 Task: In the  document managingstress.odt Insert horizontal line 'above the text' Create the translated copy of the document in  'Chinese (Simplified)' Select the second point and  Clear Formatting
Action: Mouse moved to (349, 220)
Screenshot: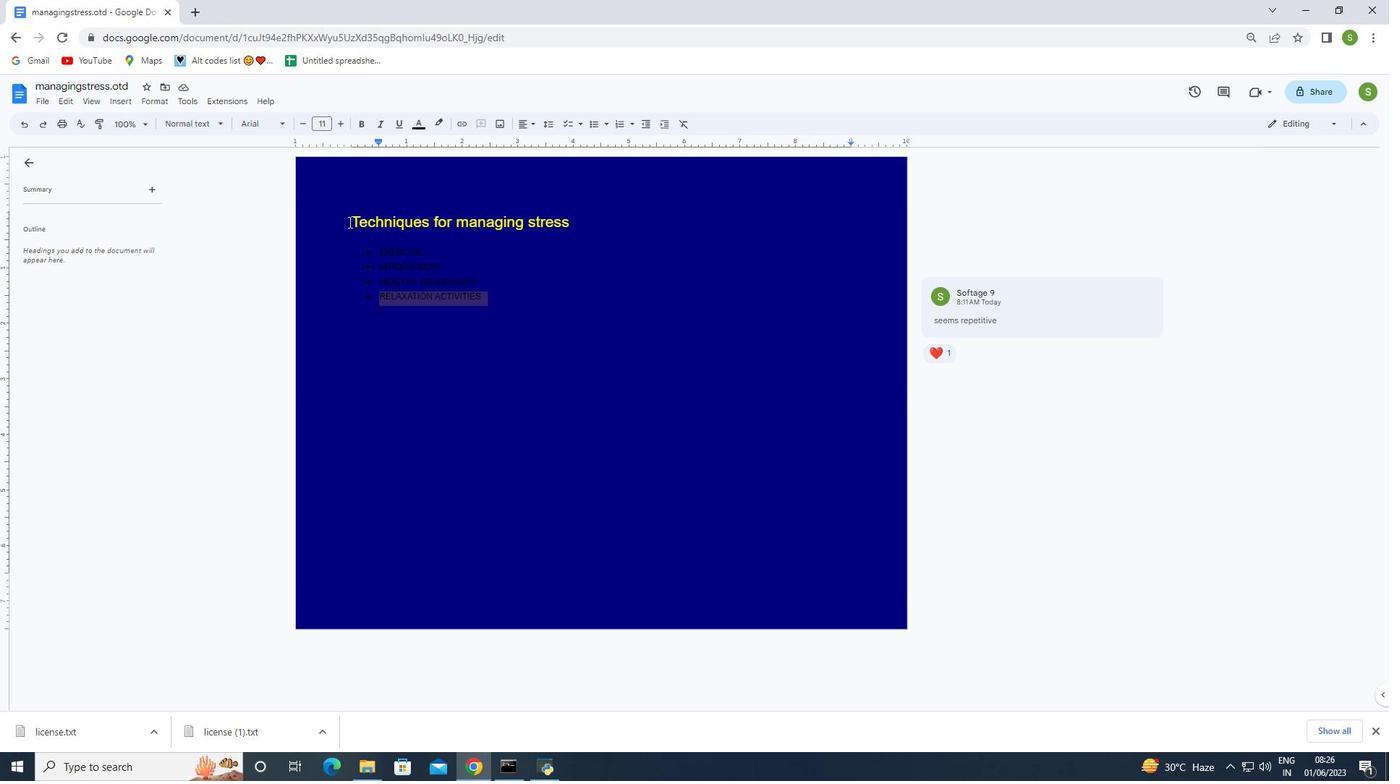 
Action: Mouse pressed left at (349, 220)
Screenshot: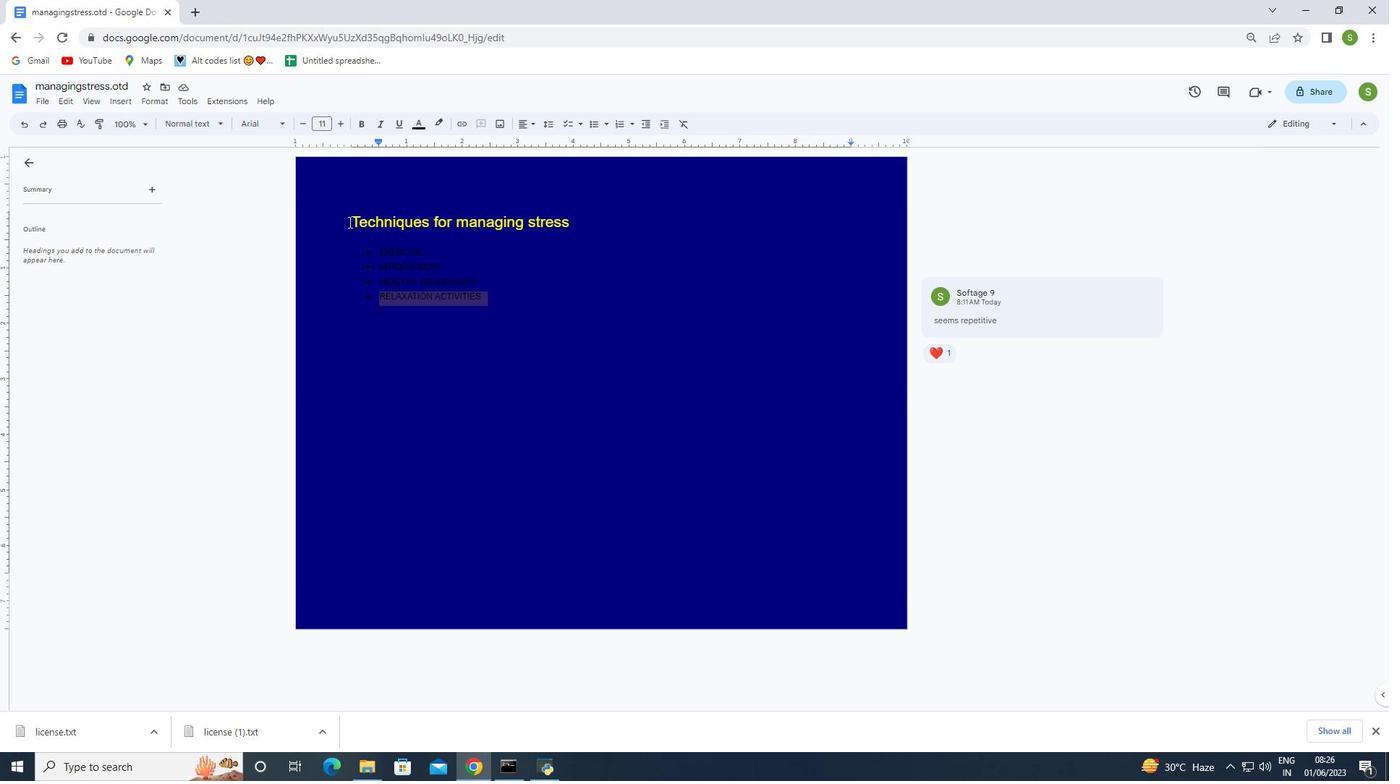 
Action: Mouse moved to (125, 101)
Screenshot: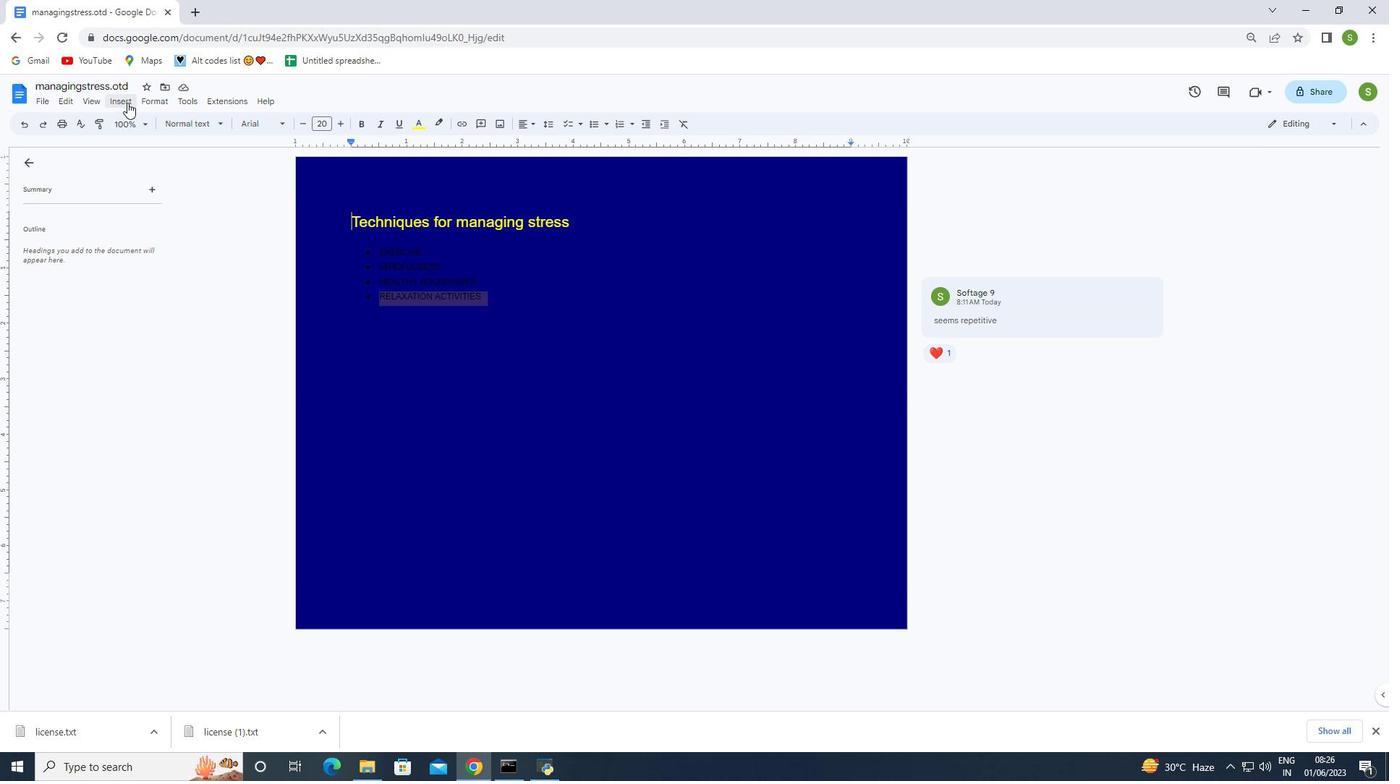 
Action: Mouse pressed left at (125, 101)
Screenshot: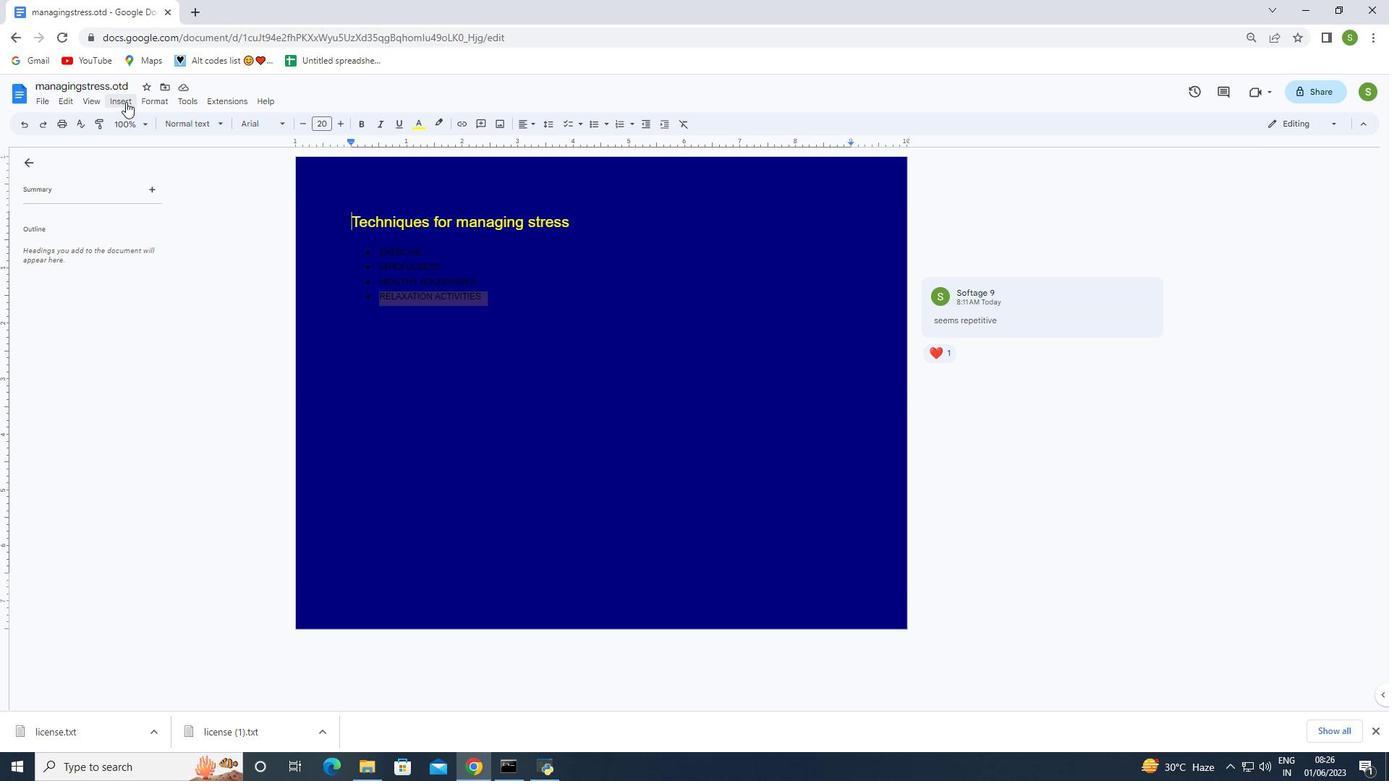 
Action: Mouse moved to (141, 196)
Screenshot: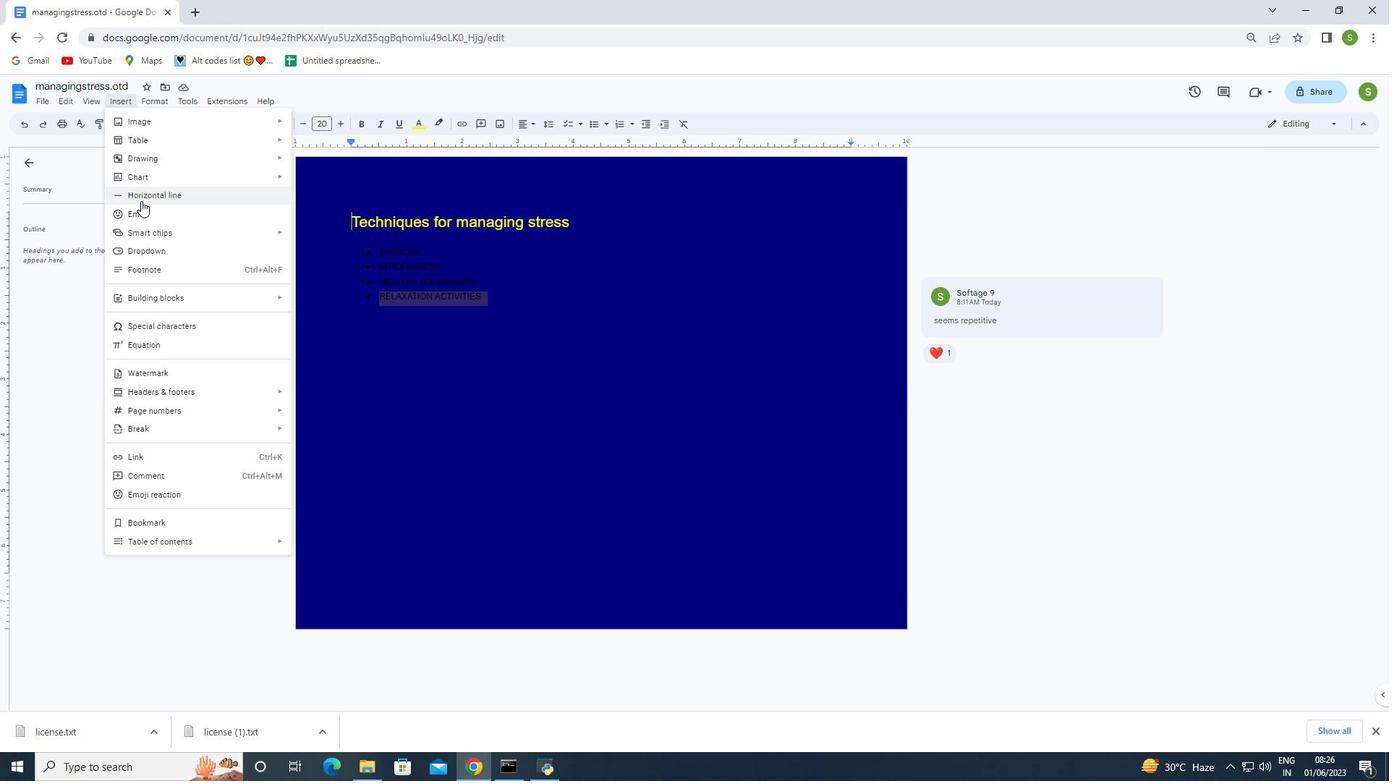 
Action: Mouse pressed left at (141, 196)
Screenshot: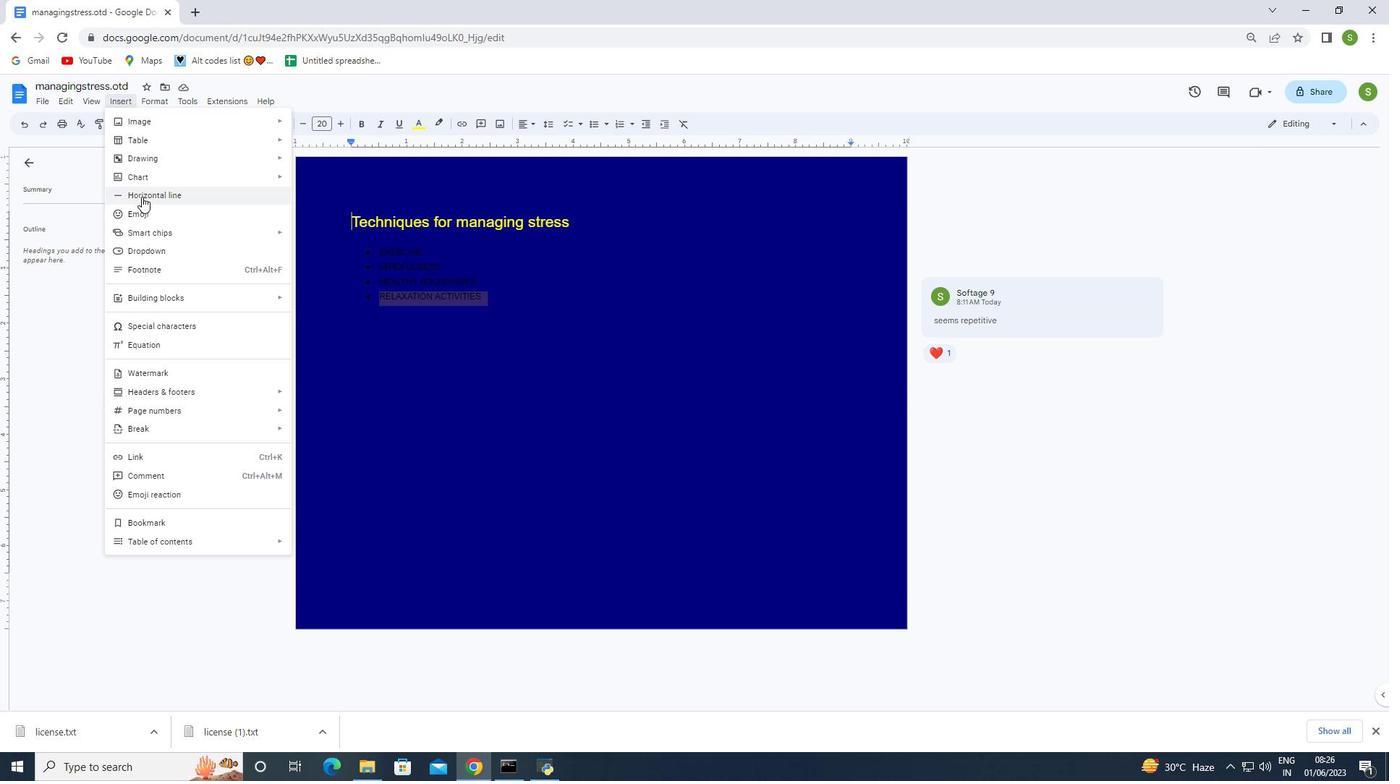 
Action: Mouse moved to (497, 338)
Screenshot: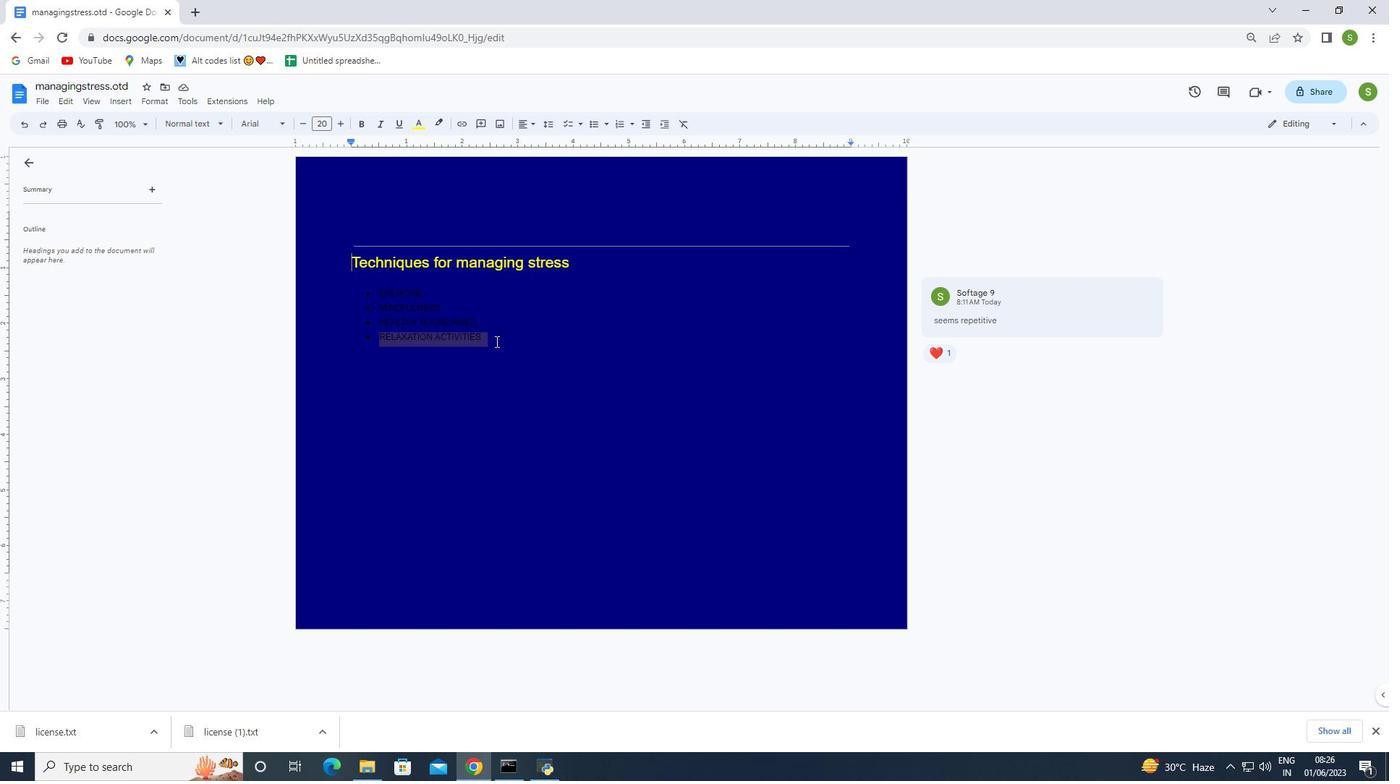 
Action: Mouse pressed left at (497, 338)
Screenshot: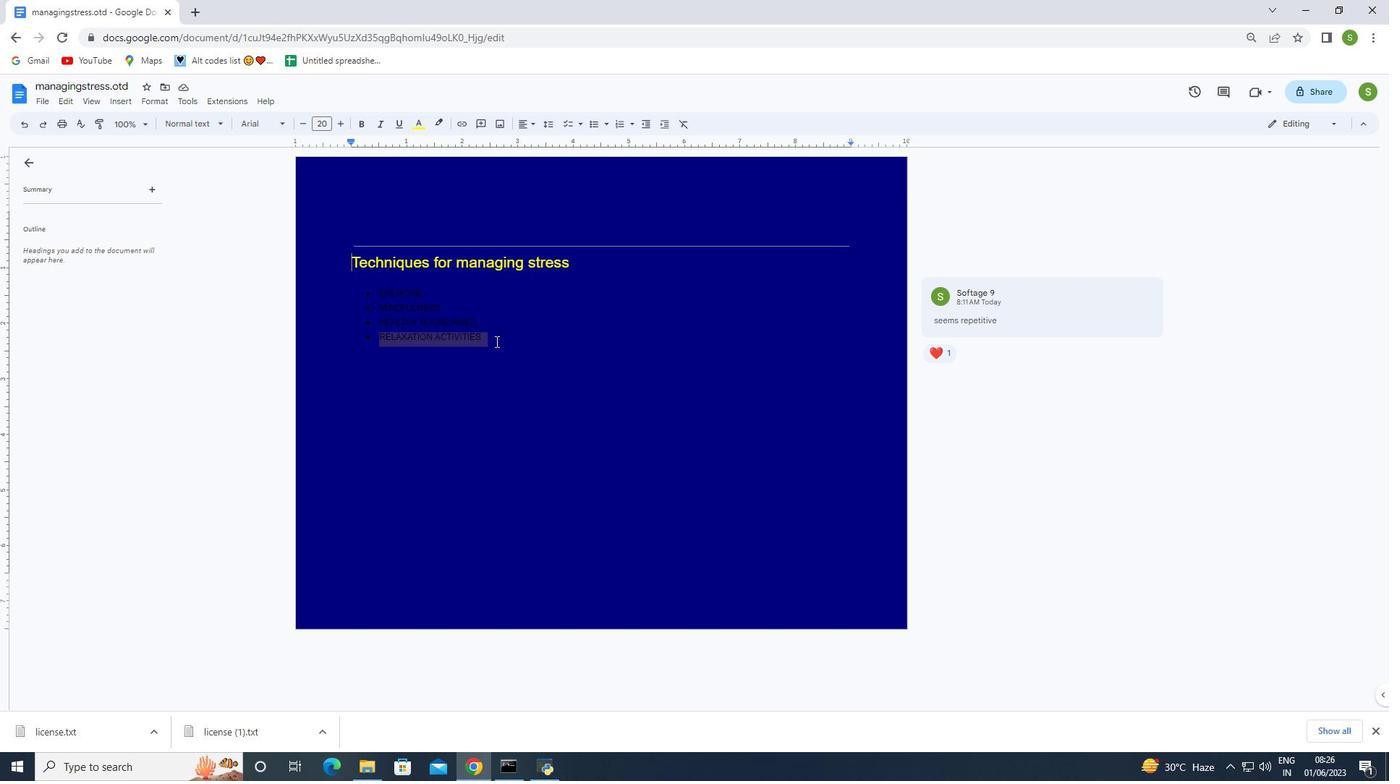 
Action: Mouse moved to (570, 341)
Screenshot: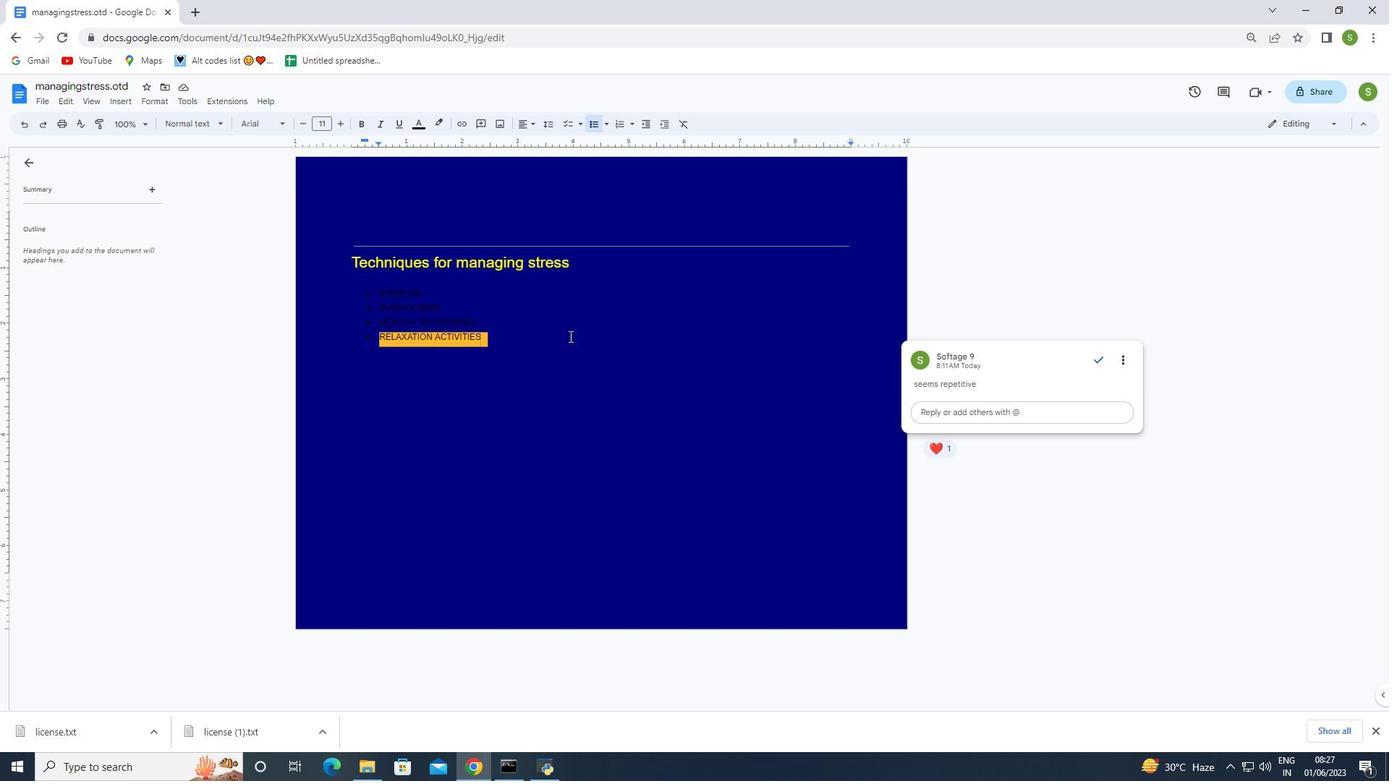 
Action: Mouse pressed left at (570, 341)
Screenshot: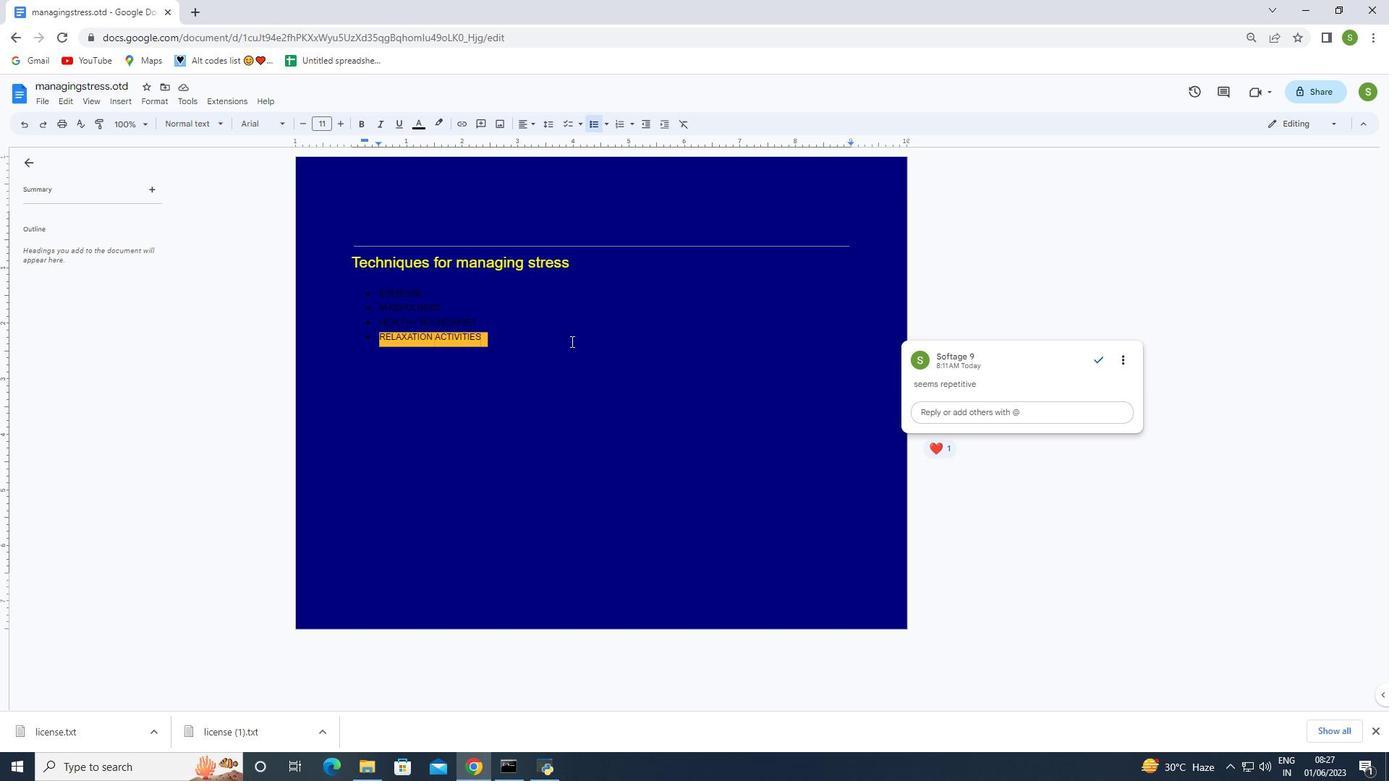 
Action: Mouse moved to (350, 261)
Screenshot: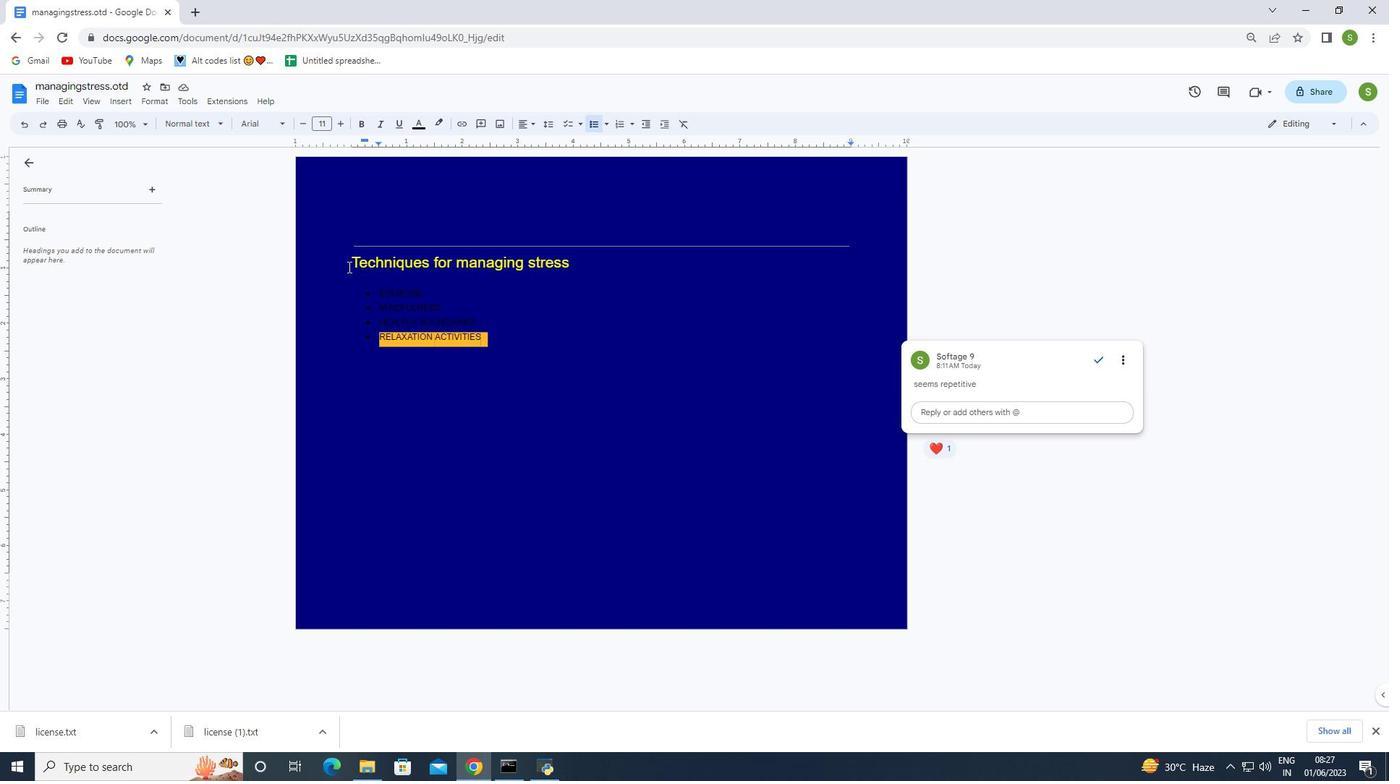 
Action: Mouse pressed left at (350, 261)
Screenshot: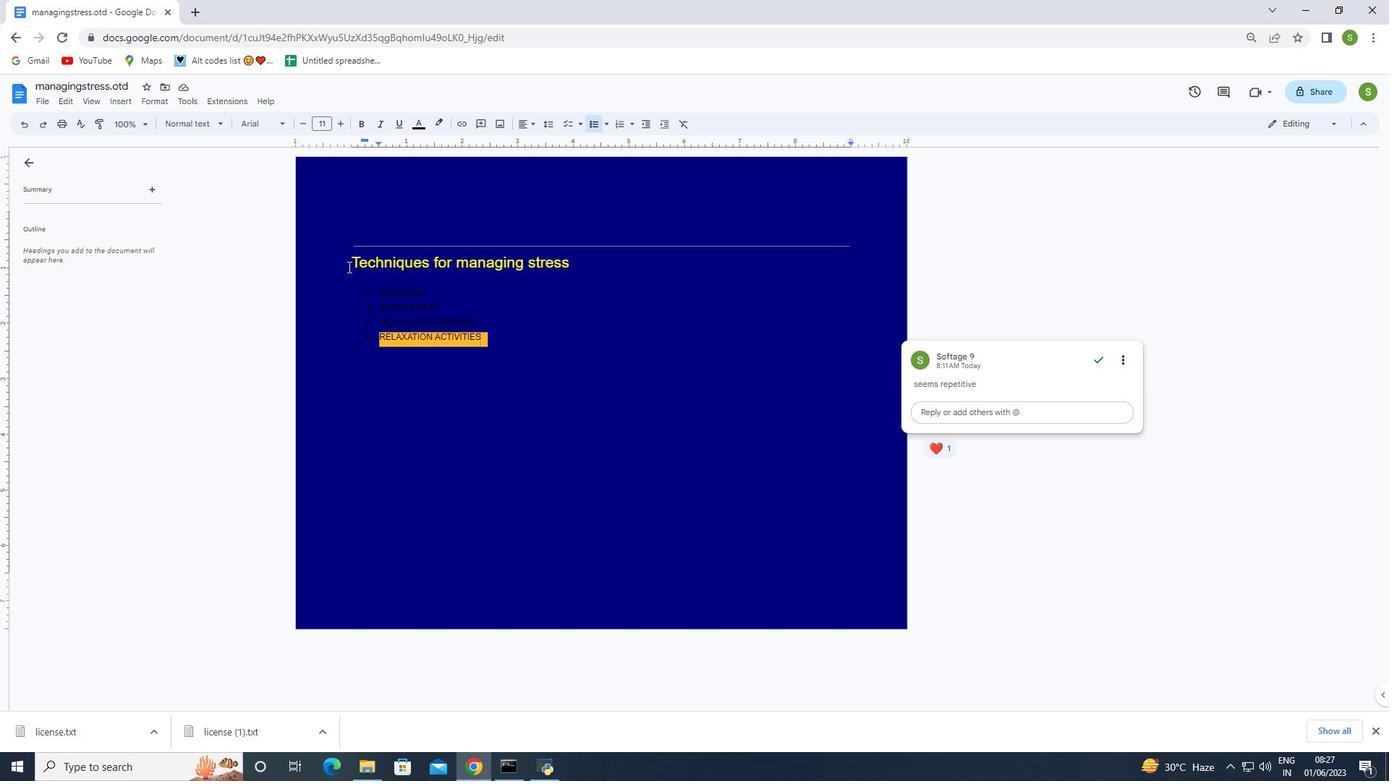 
Action: Mouse moved to (185, 103)
Screenshot: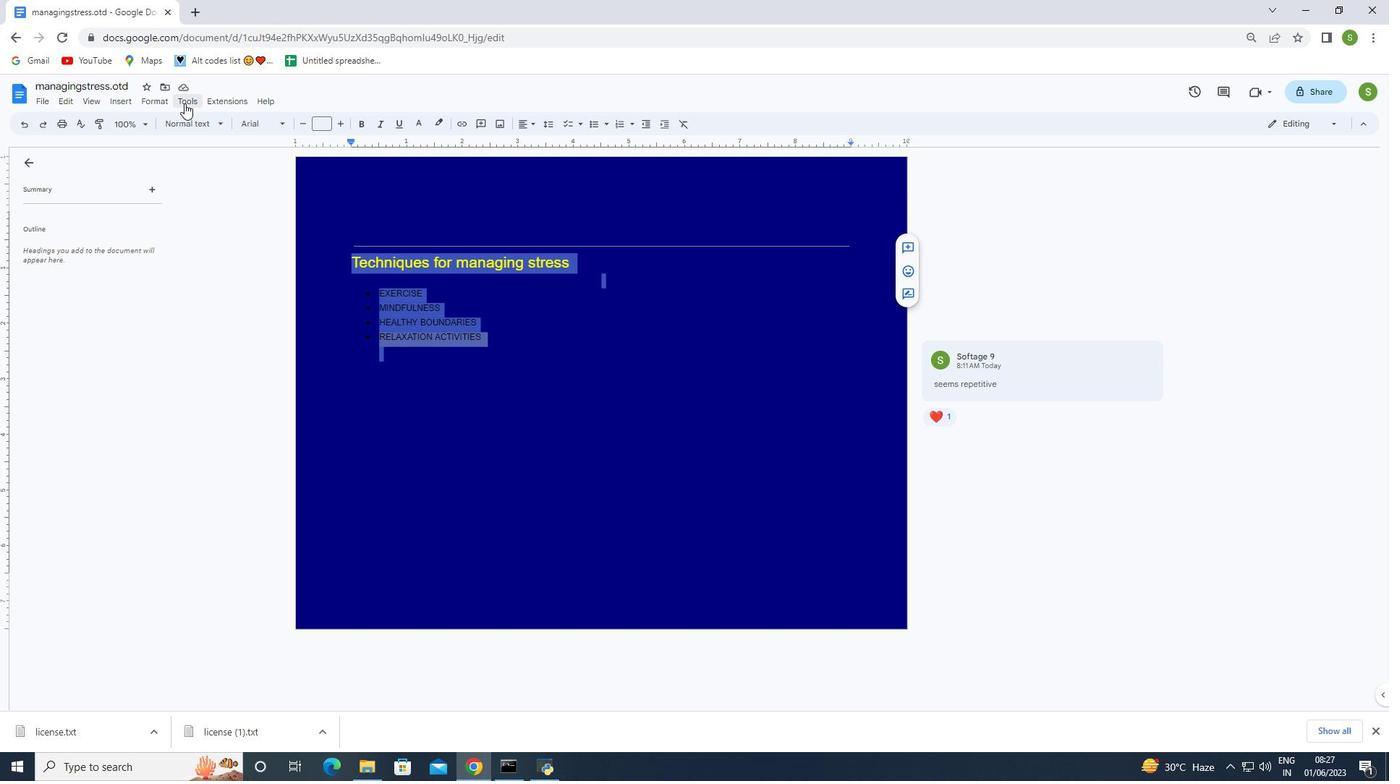
Action: Mouse pressed left at (185, 103)
Screenshot: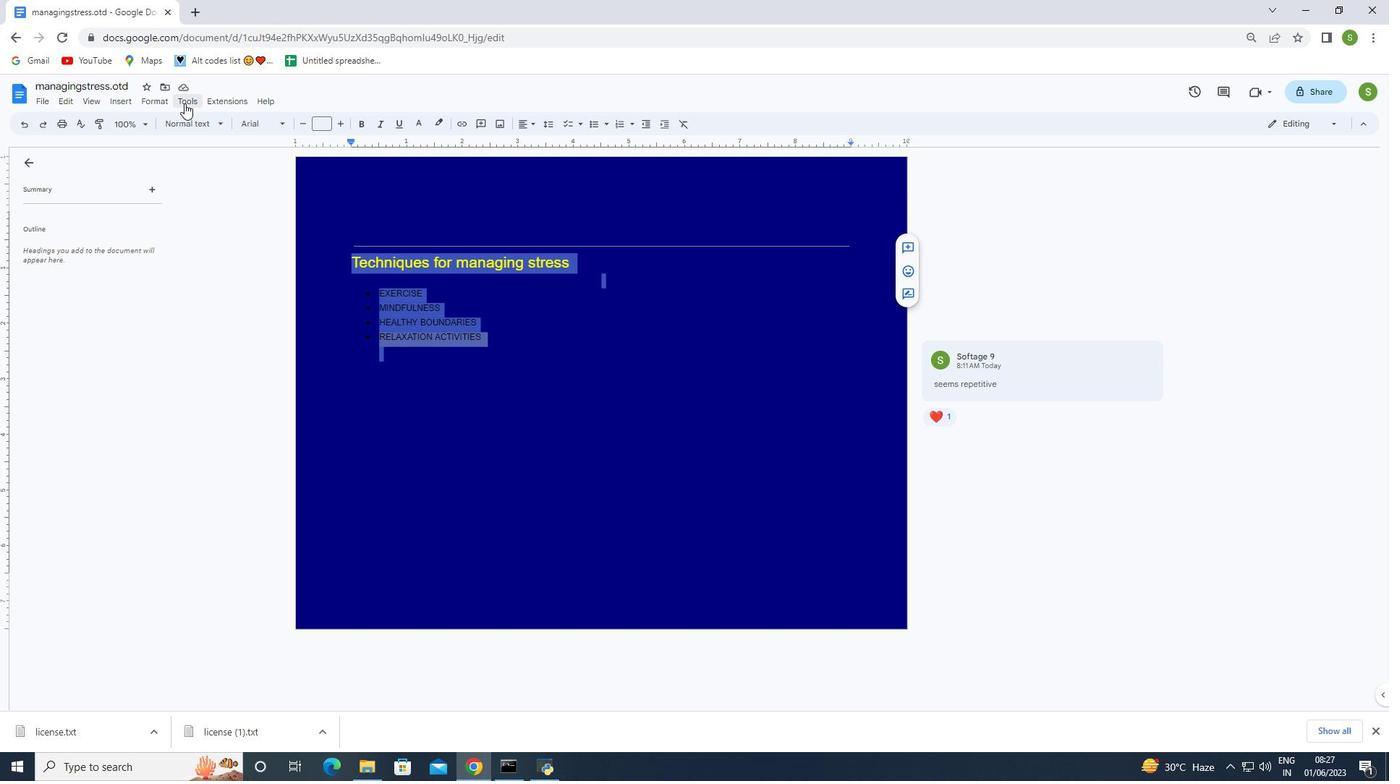 
Action: Mouse moved to (219, 302)
Screenshot: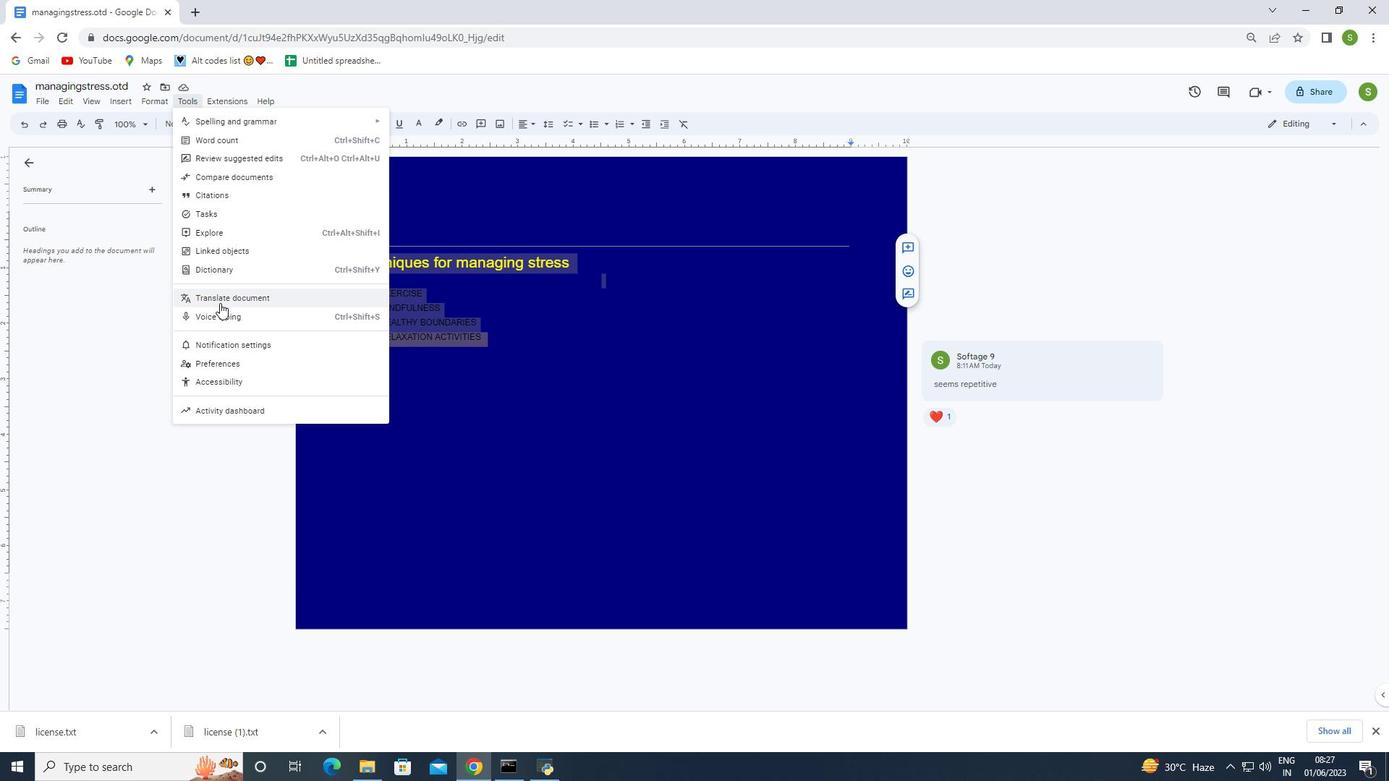
Action: Mouse pressed left at (219, 302)
Screenshot: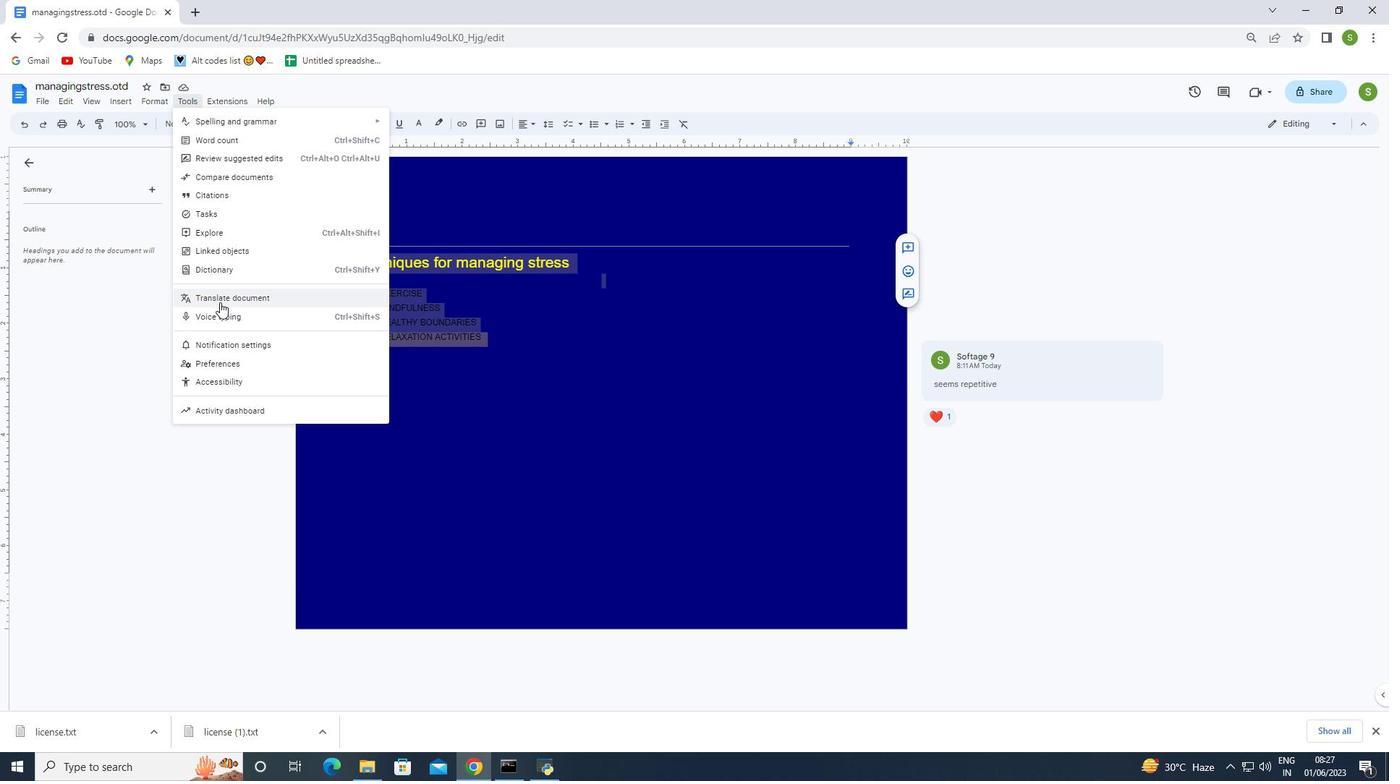 
Action: Mouse moved to (625, 419)
Screenshot: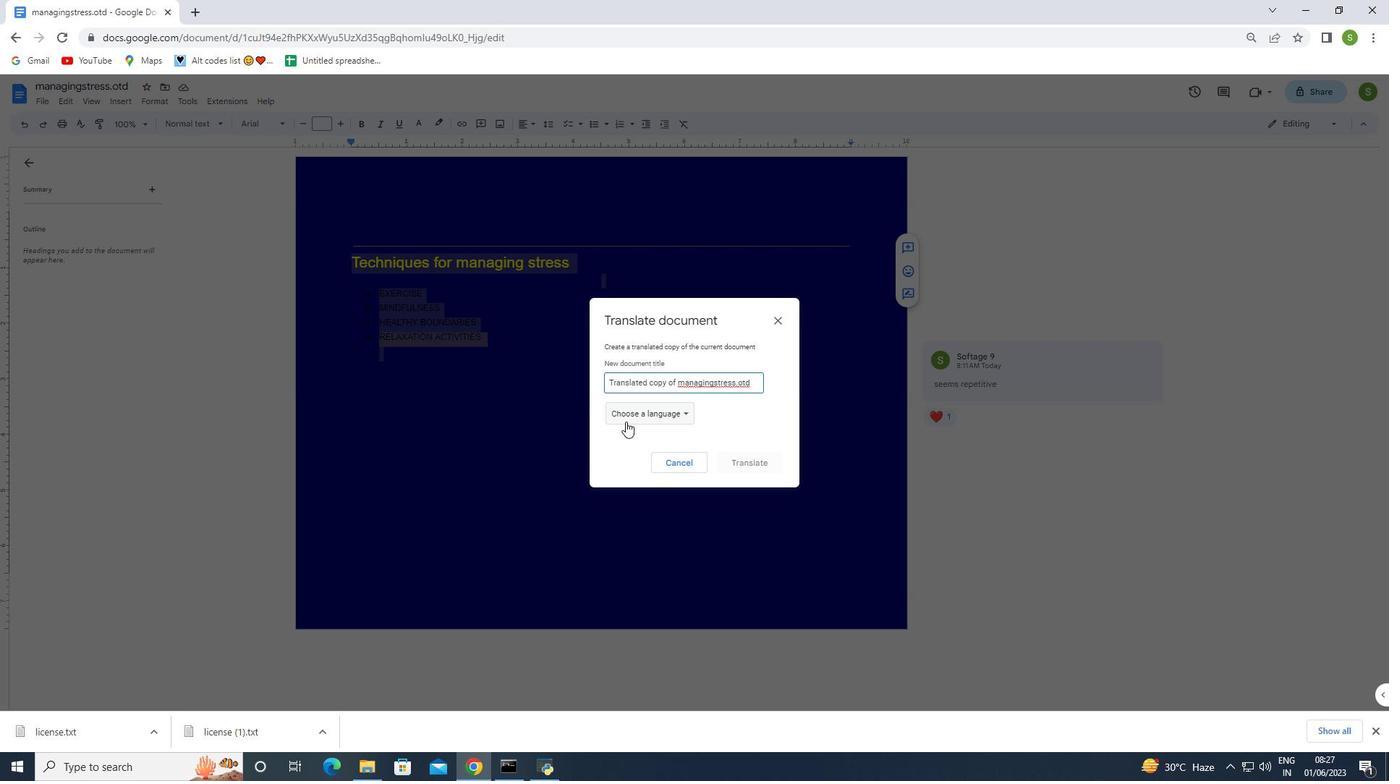 
Action: Mouse pressed left at (625, 419)
Screenshot: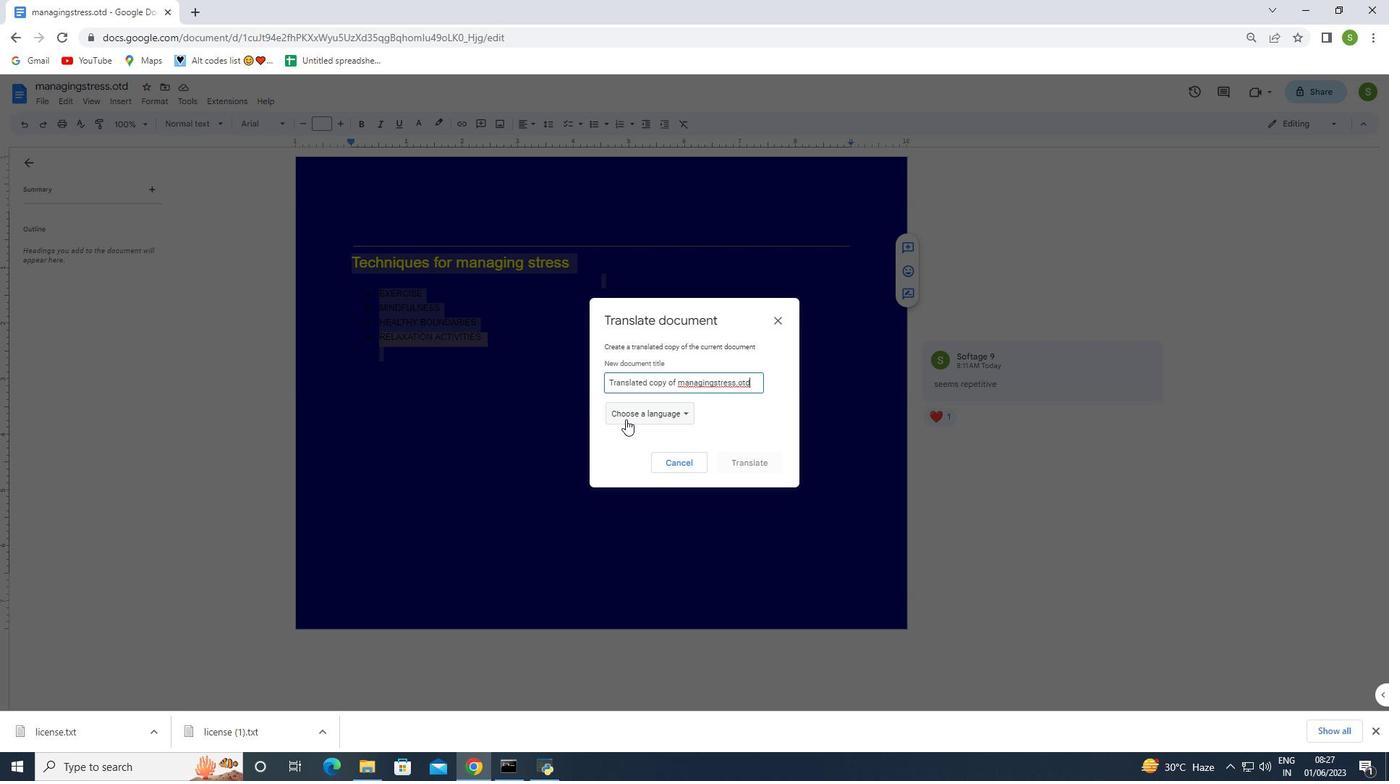 
Action: Mouse moved to (653, 651)
Screenshot: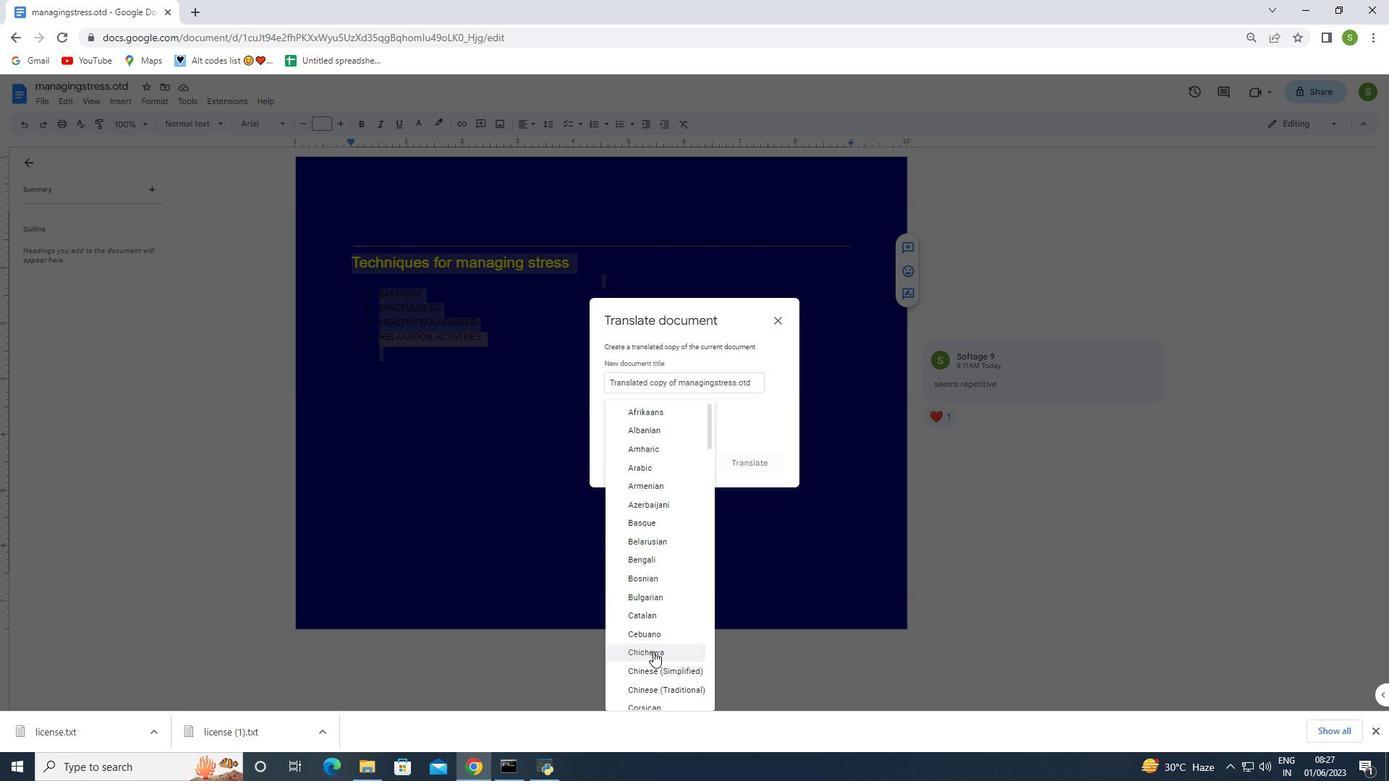 
Action: Mouse scrolled (653, 651) with delta (0, 0)
Screenshot: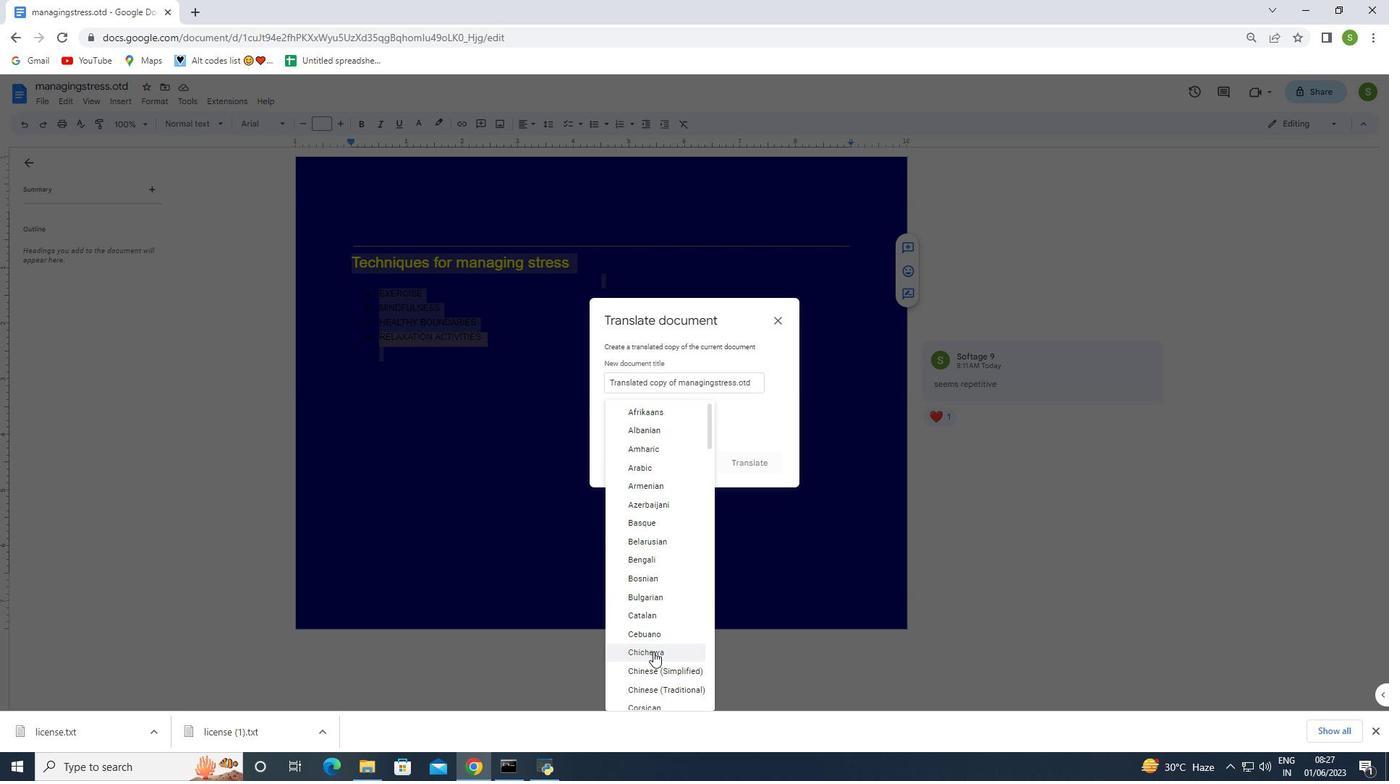
Action: Mouse moved to (667, 599)
Screenshot: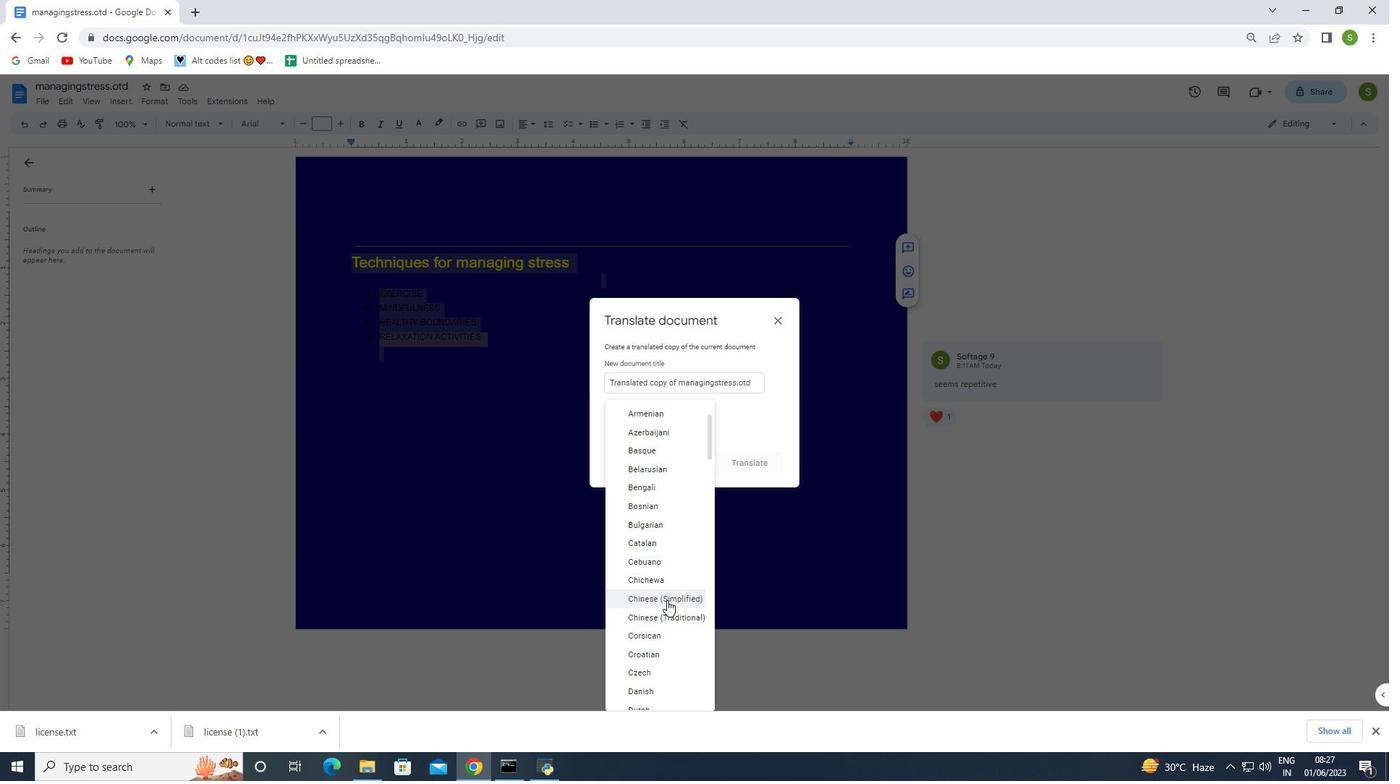
Action: Mouse pressed left at (667, 599)
Screenshot: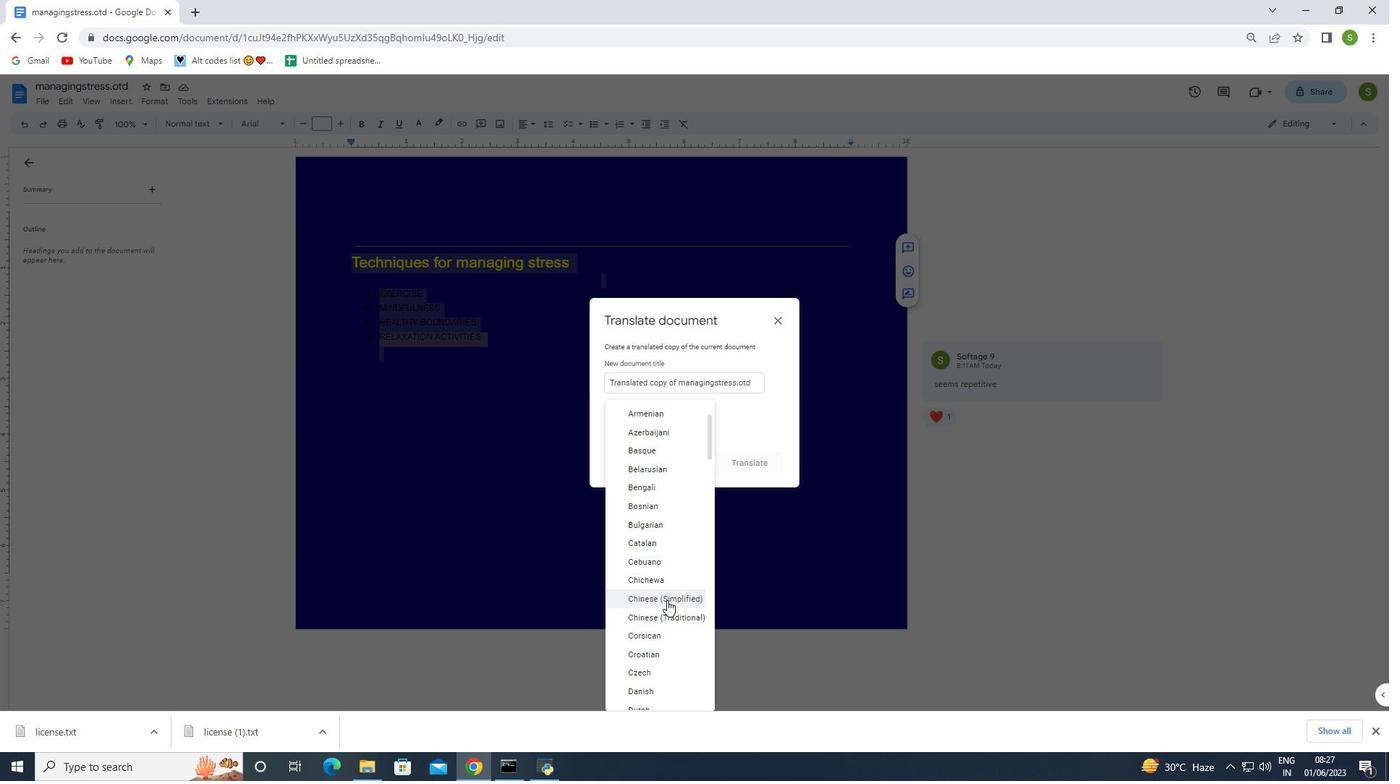 
Action: Mouse moved to (748, 460)
Screenshot: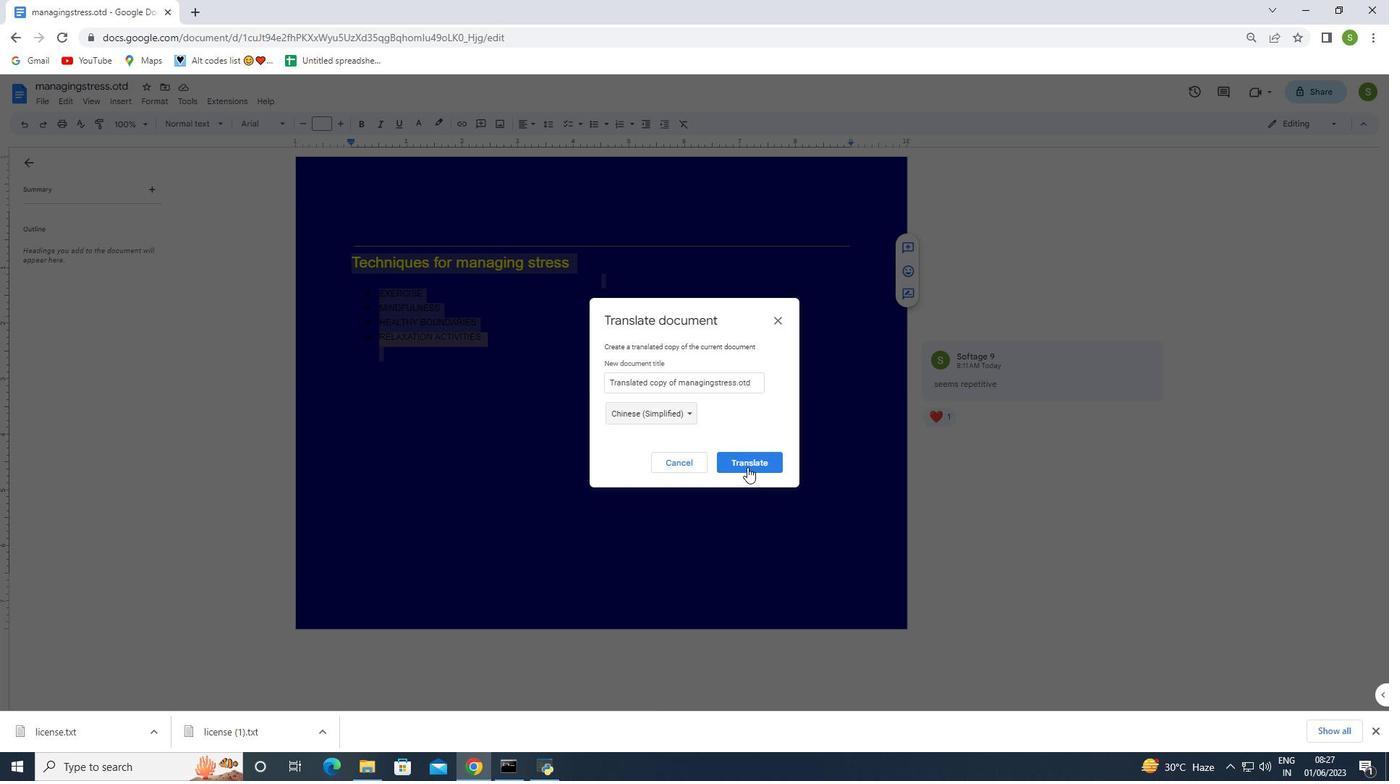 
Action: Mouse pressed left at (748, 460)
Screenshot: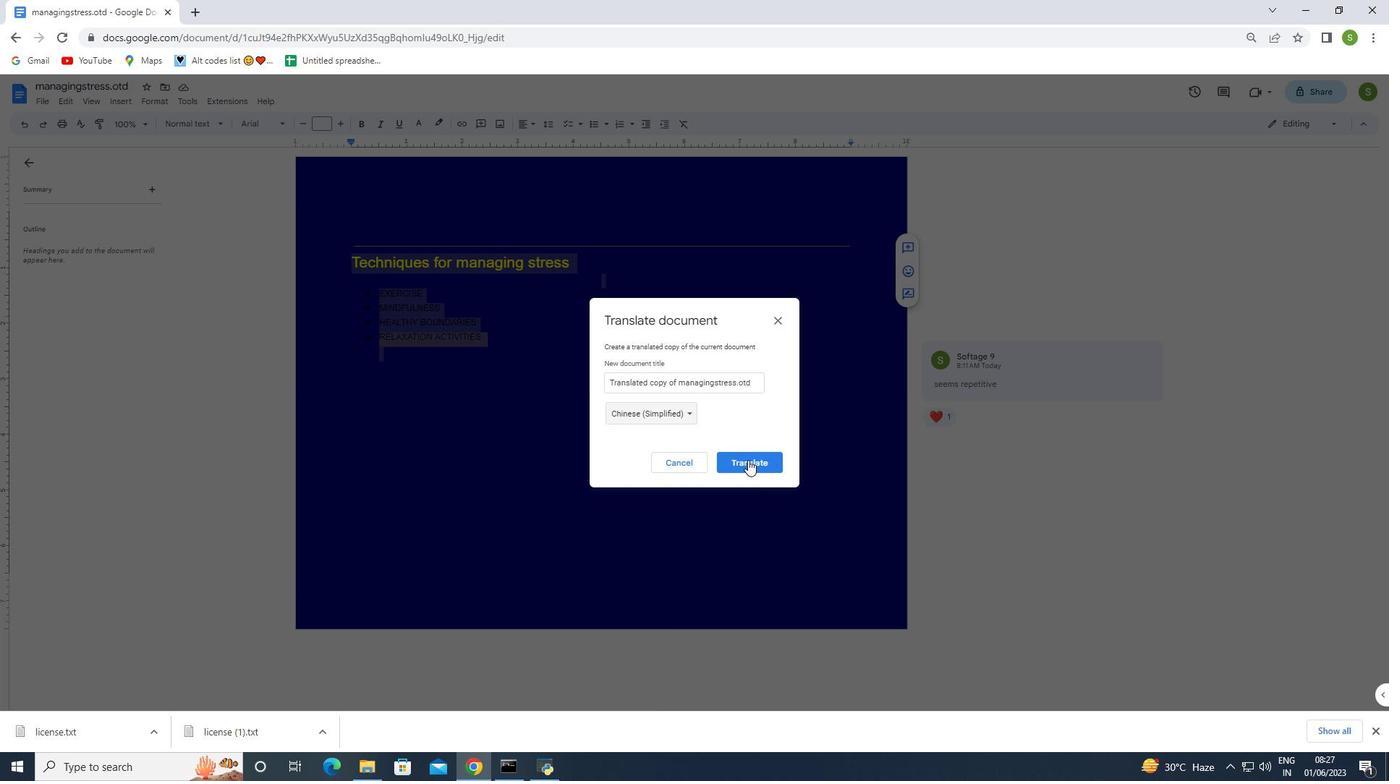 
Action: Mouse moved to (573, 409)
Screenshot: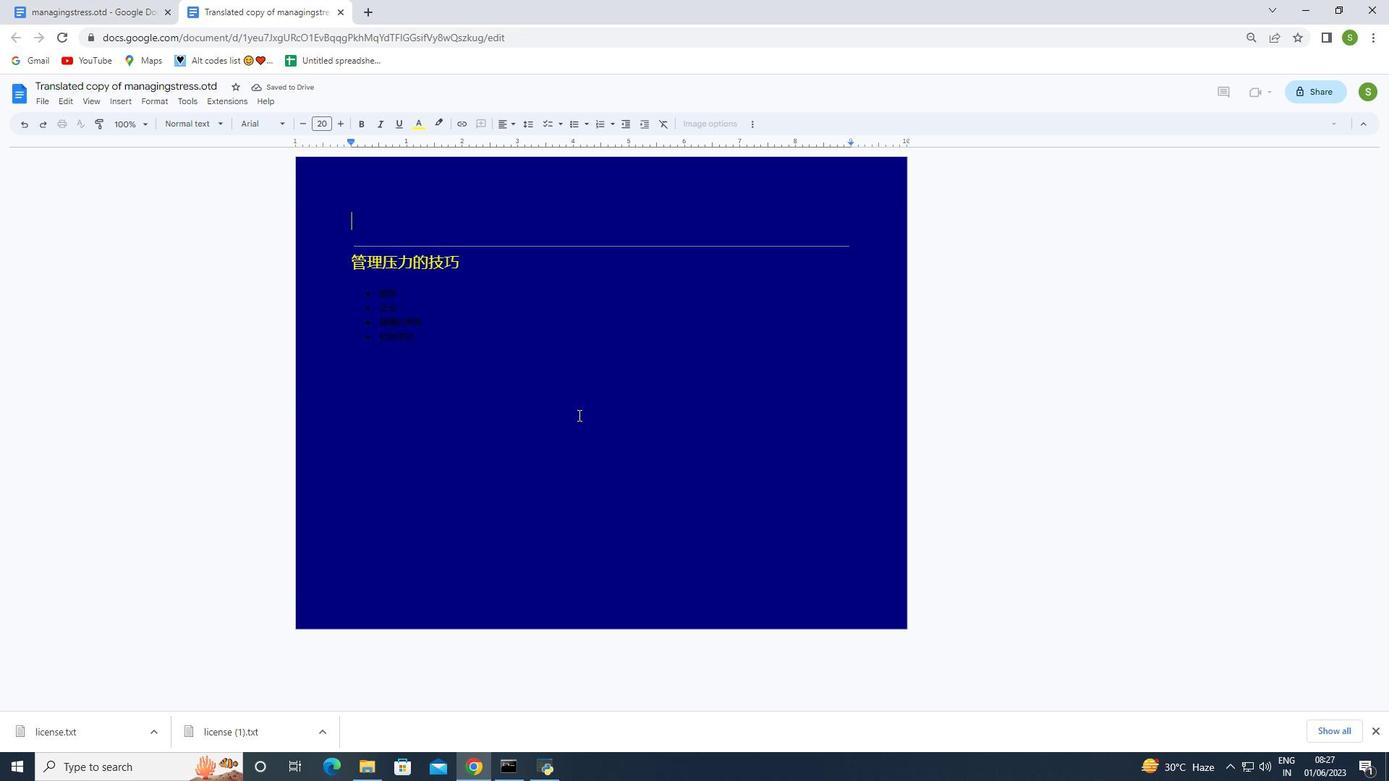 
Action: Mouse pressed left at (573, 409)
Screenshot: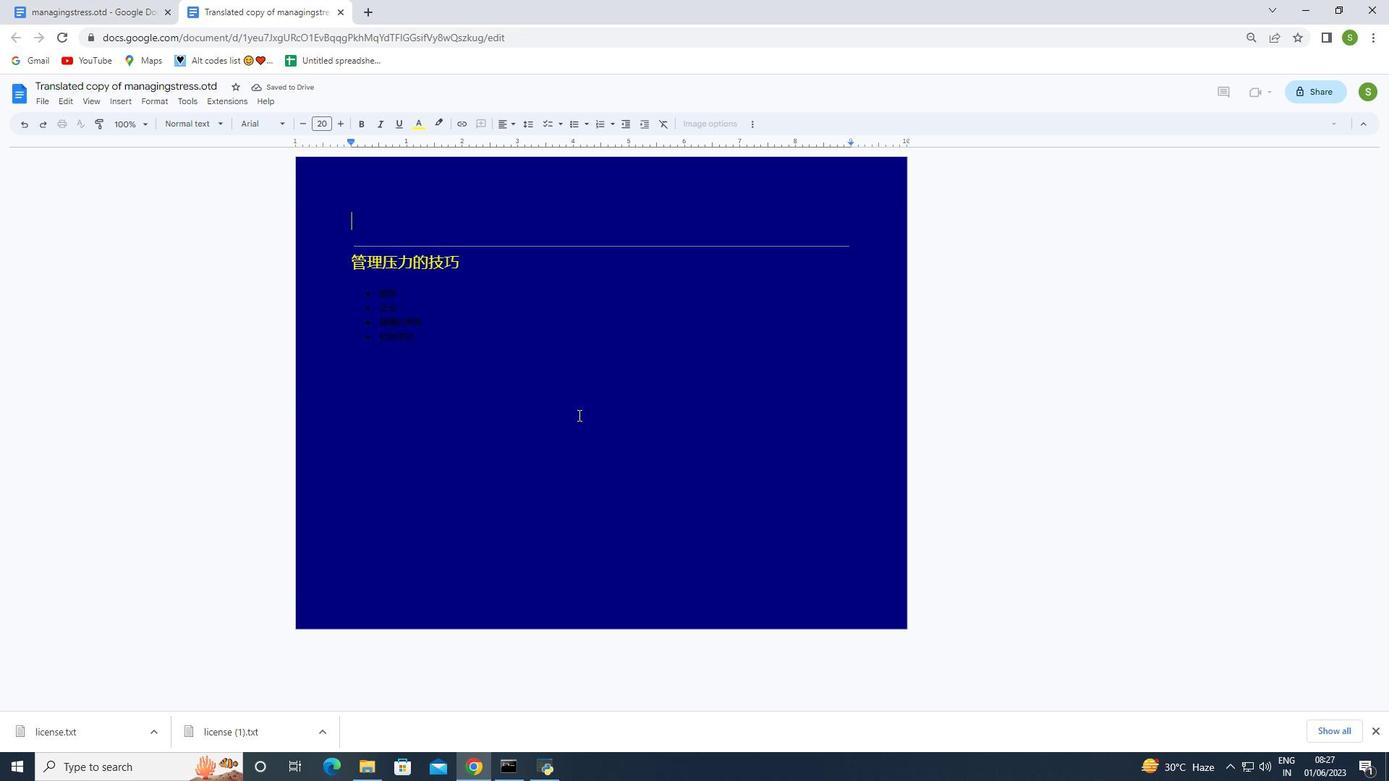 
Action: Mouse moved to (404, 305)
Screenshot: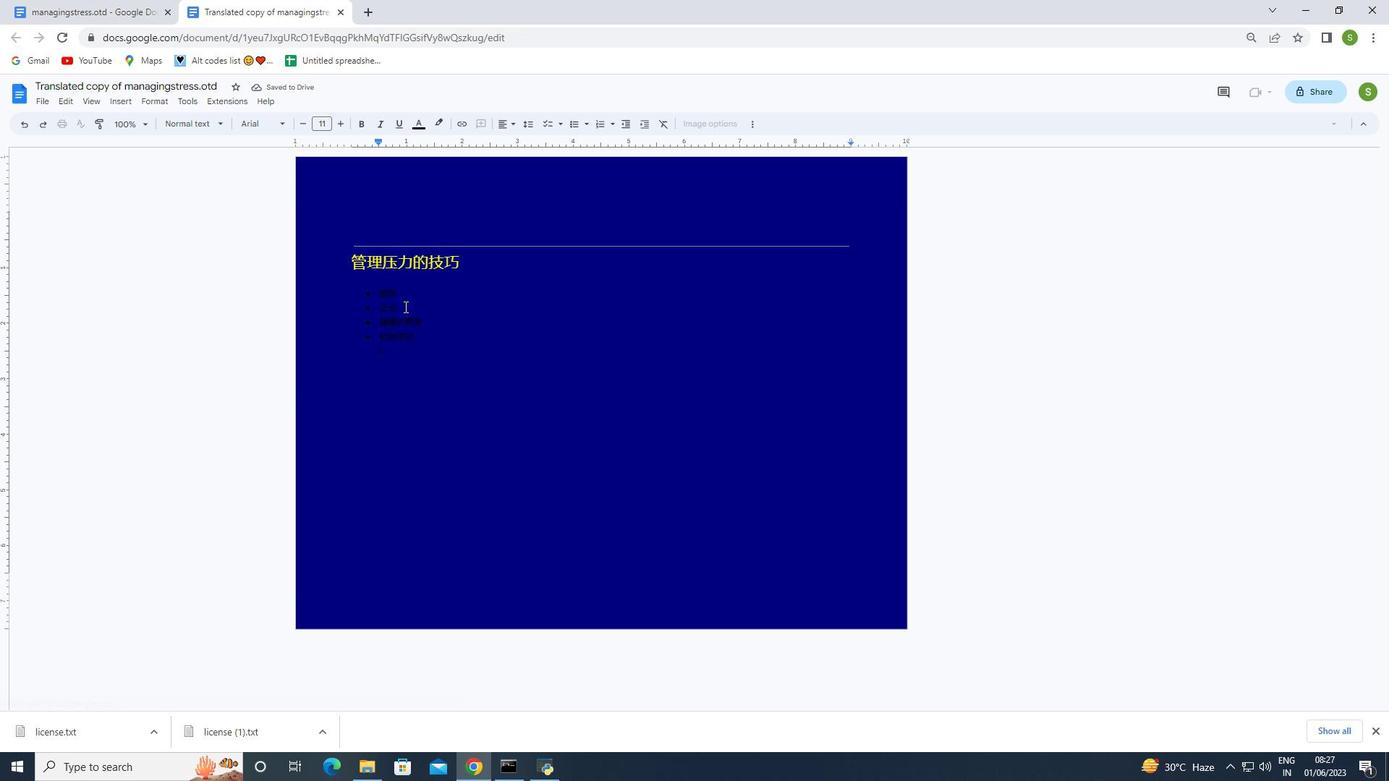 
Action: Mouse pressed left at (404, 305)
Screenshot: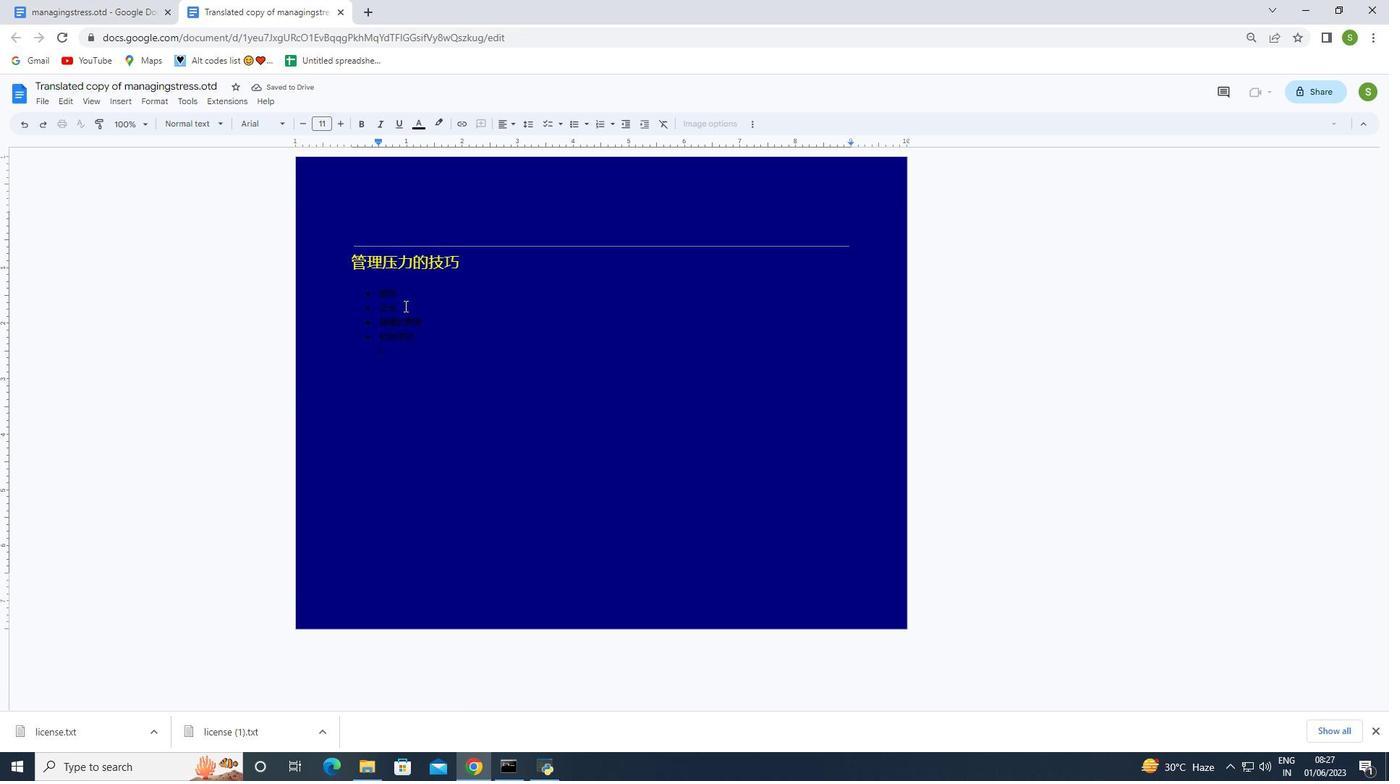 
Action: Mouse moved to (154, 101)
Screenshot: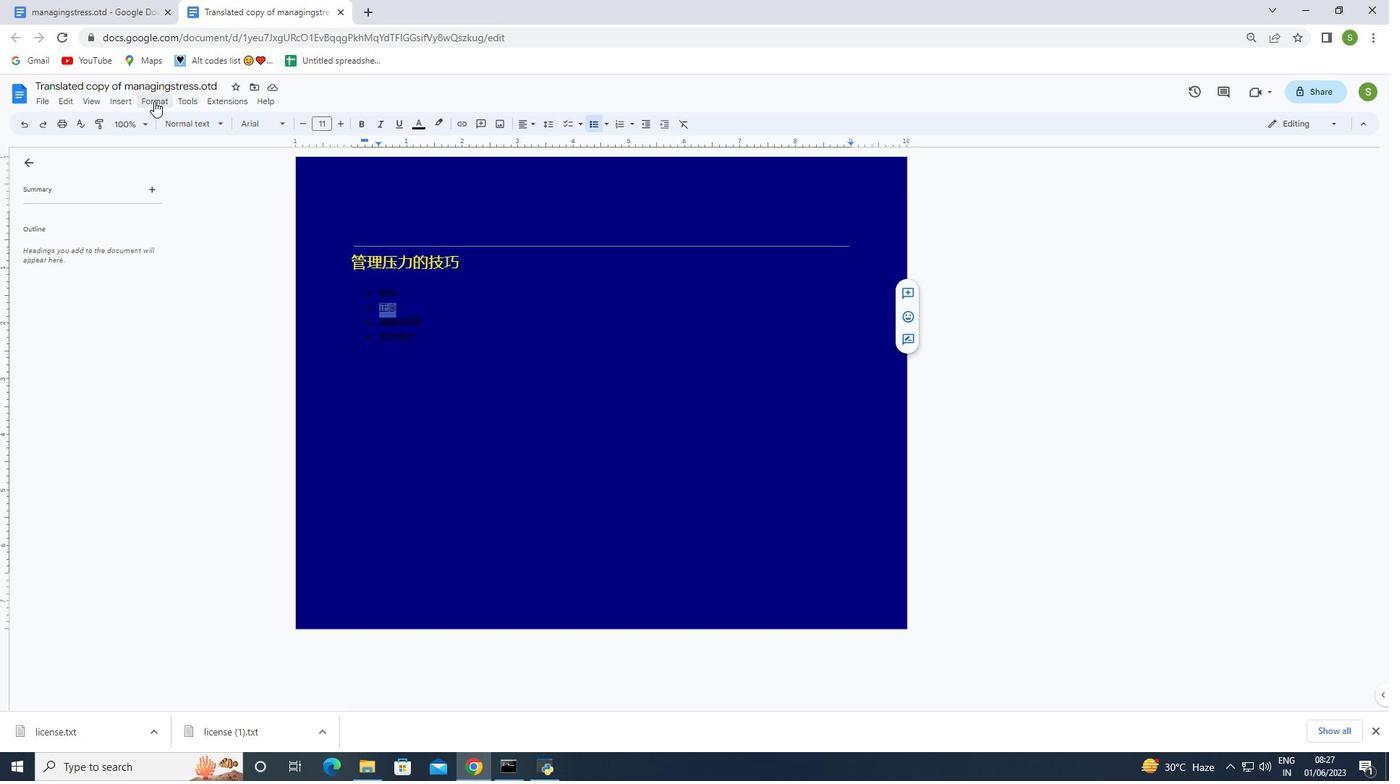 
Action: Mouse pressed left at (154, 101)
Screenshot: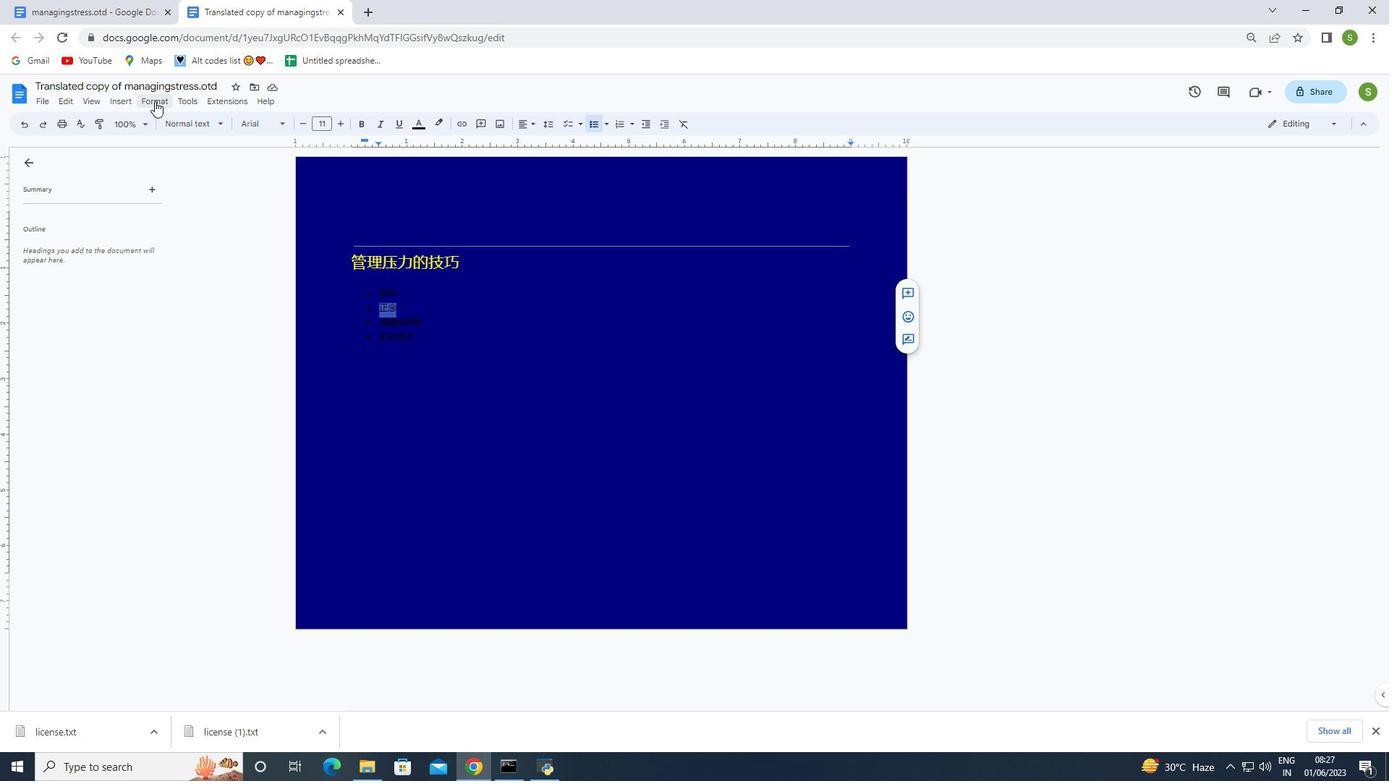 
Action: Mouse moved to (201, 369)
Screenshot: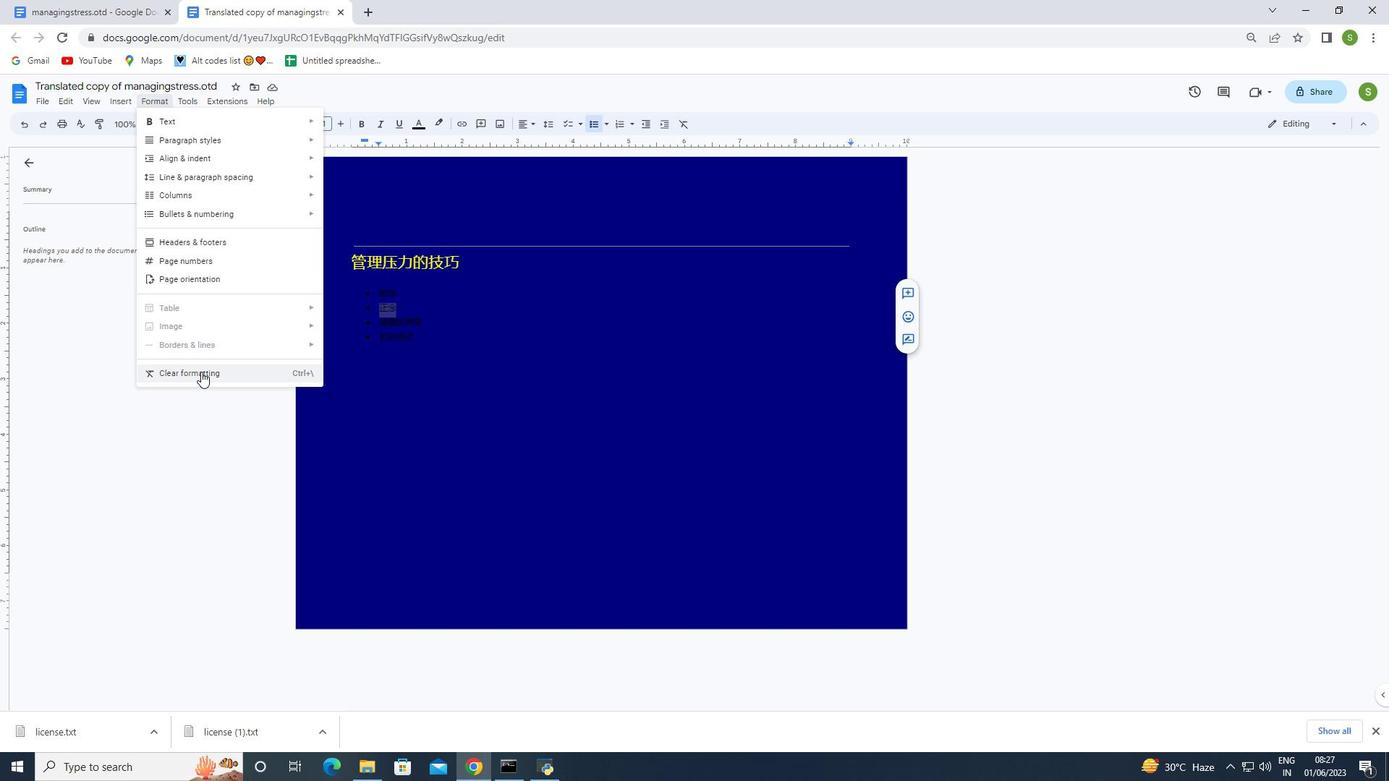 
Action: Mouse pressed left at (201, 369)
Screenshot: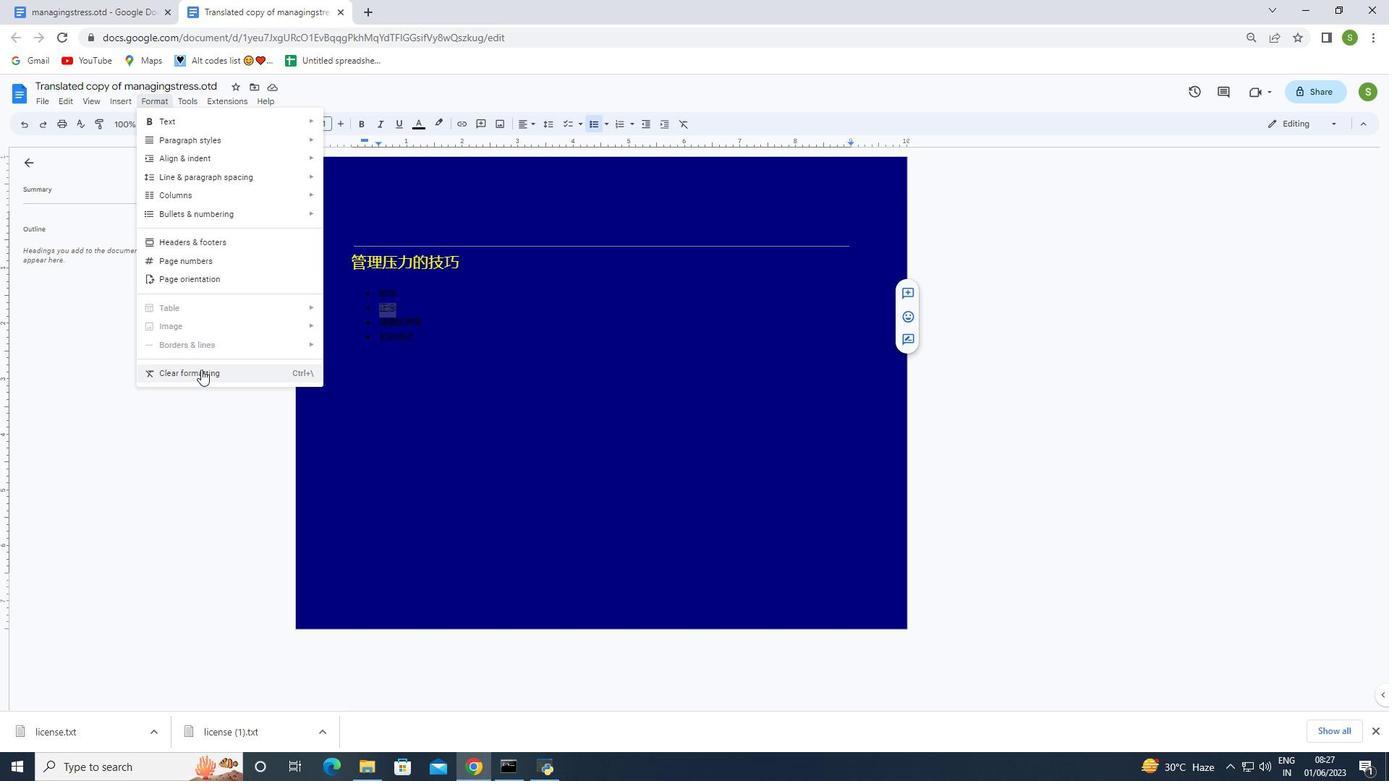 
Action: Mouse moved to (455, 425)
Screenshot: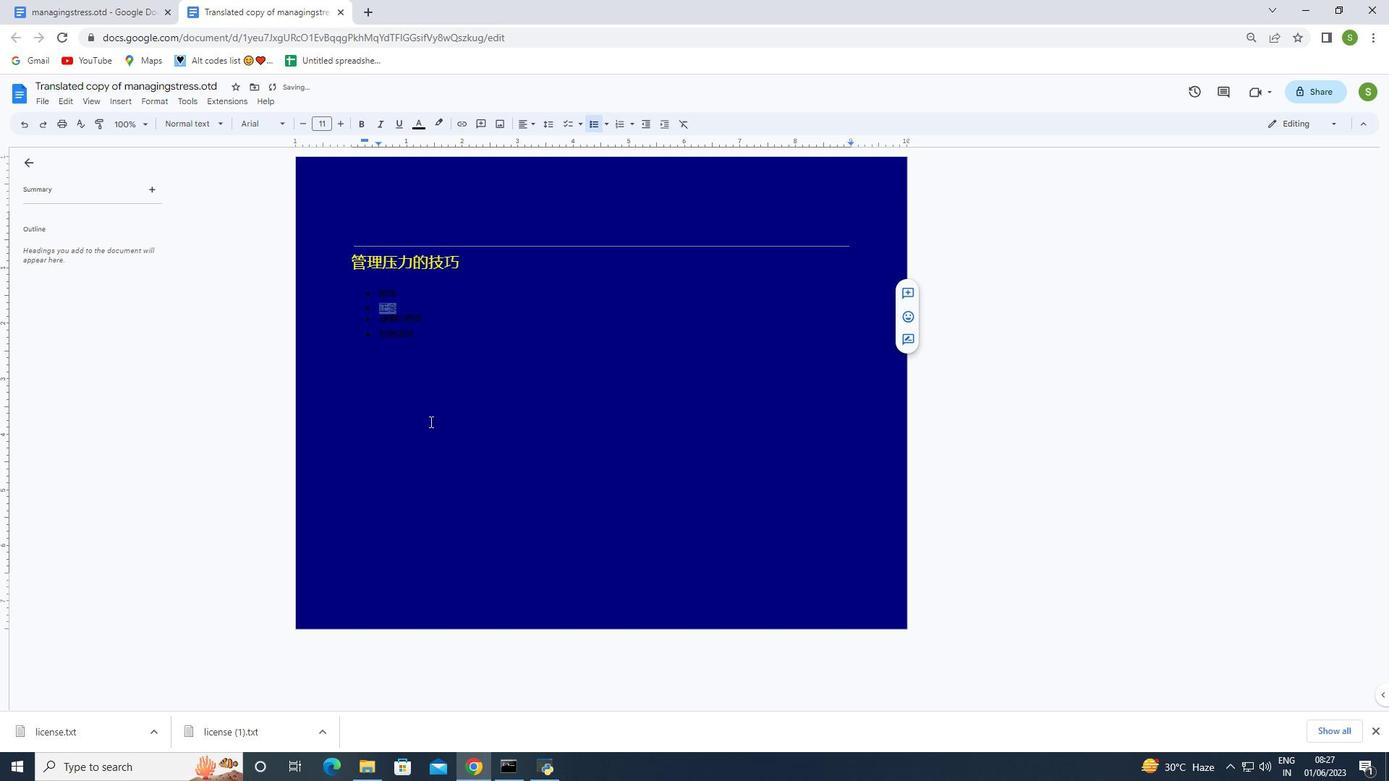 
Action: Mouse pressed left at (455, 425)
Screenshot: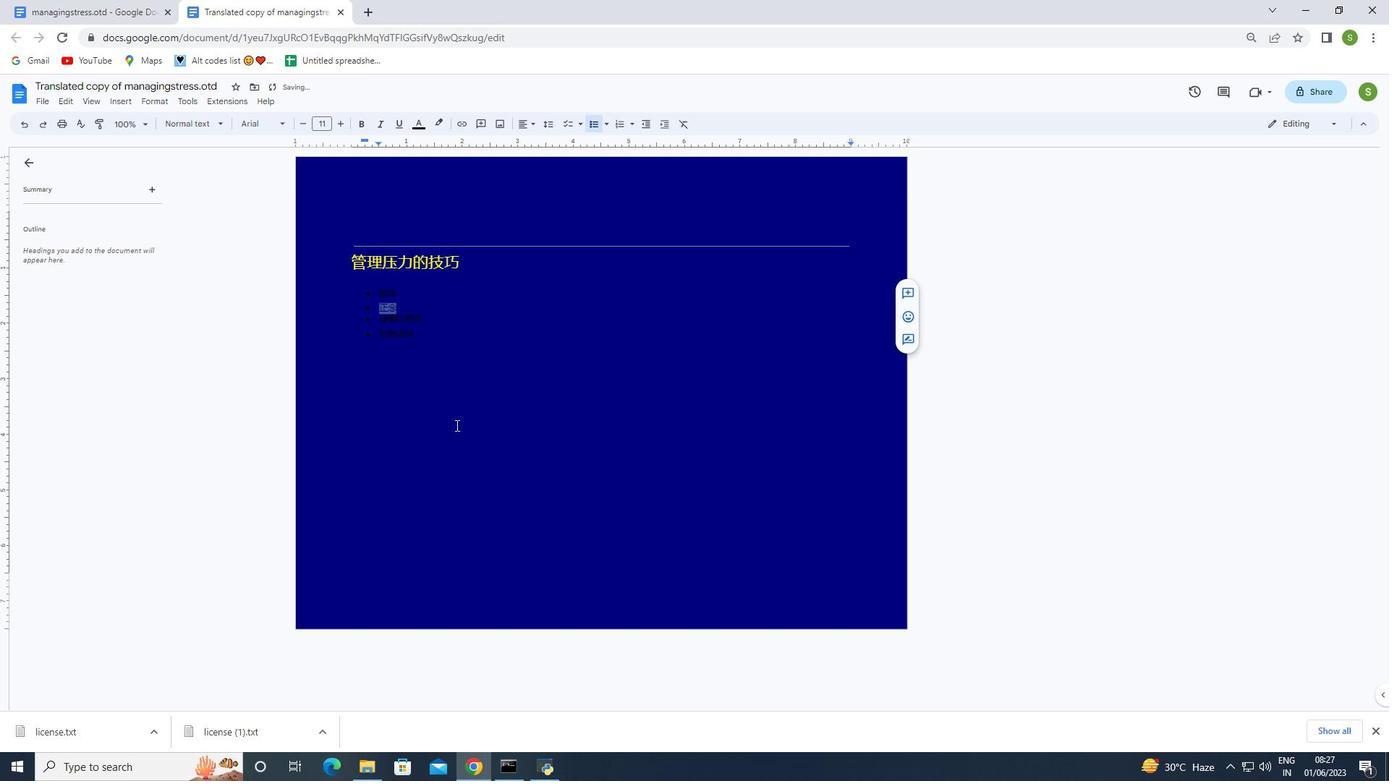 
